 Task: Open Card Safety and Security Review in Board Market Entry Strategy and Analysis for Emerging Markets to Workspace Debt Financing and add a team member Softage.1@softage.net, a label Yellow, a checklist Machine Learning, an attachment from your google drive, a color Yellow and finally, add a card description 'Create and send out employee engagement survey on performance evaluation' and a comment 'Let us approach this task with a sense of curiosity and a willingness to learn from others who have done similar work.'. Add a start date 'Jan 09, 1900' with a due date 'Jan 16, 1900'
Action: Mouse moved to (105, 329)
Screenshot: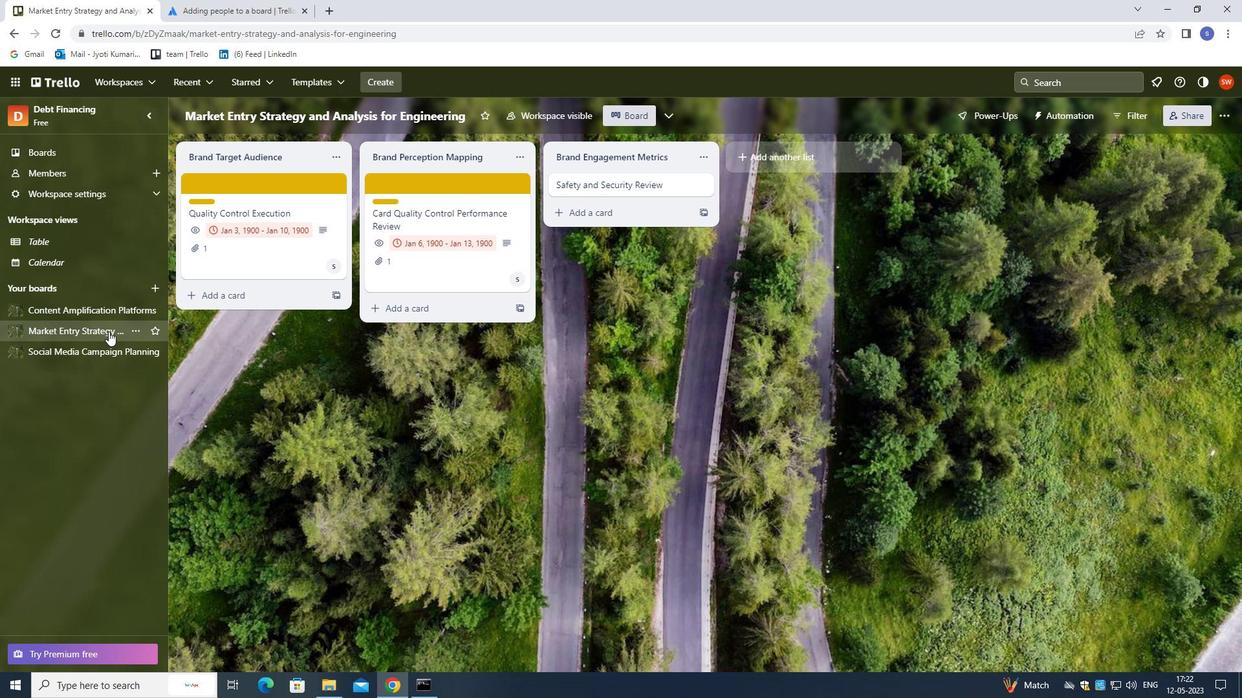 
Action: Mouse pressed left at (105, 329)
Screenshot: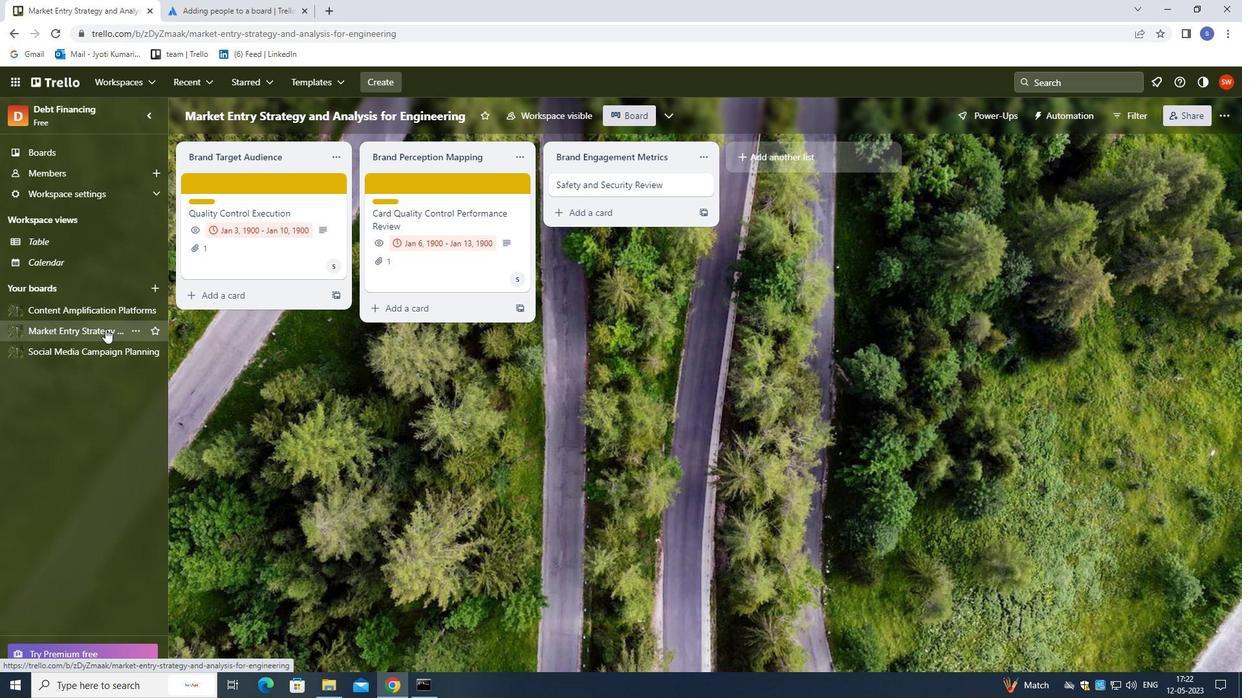 
Action: Mouse moved to (625, 181)
Screenshot: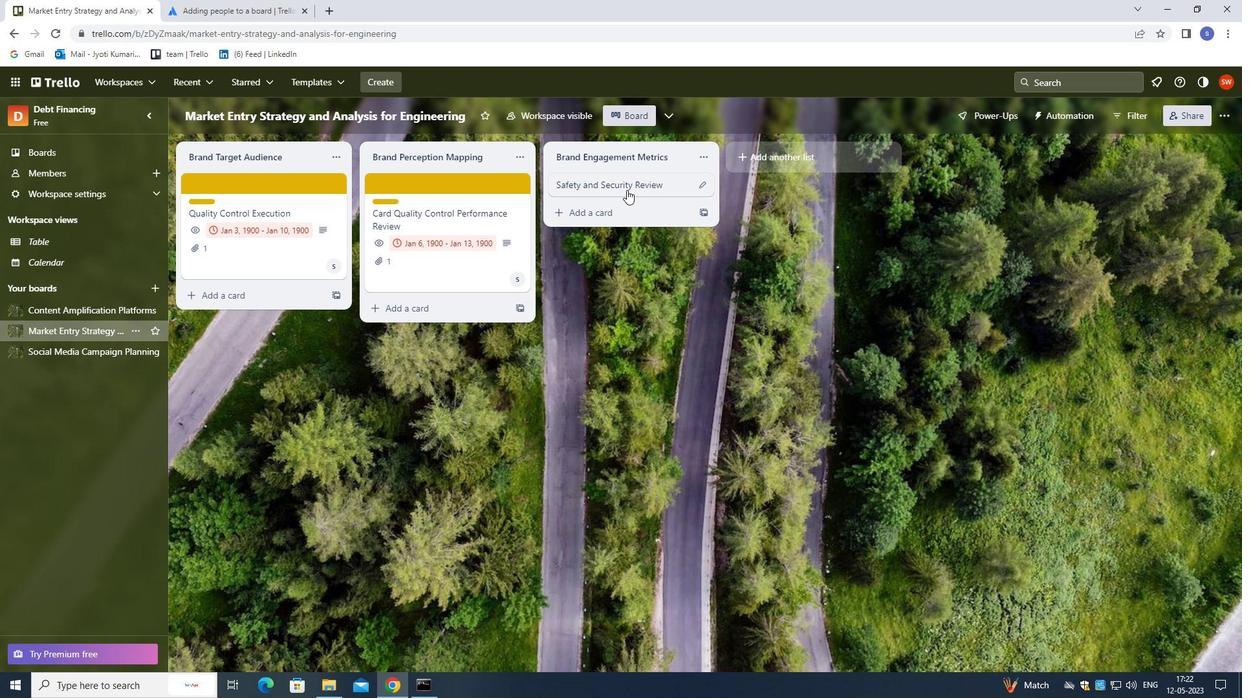 
Action: Mouse pressed left at (625, 181)
Screenshot: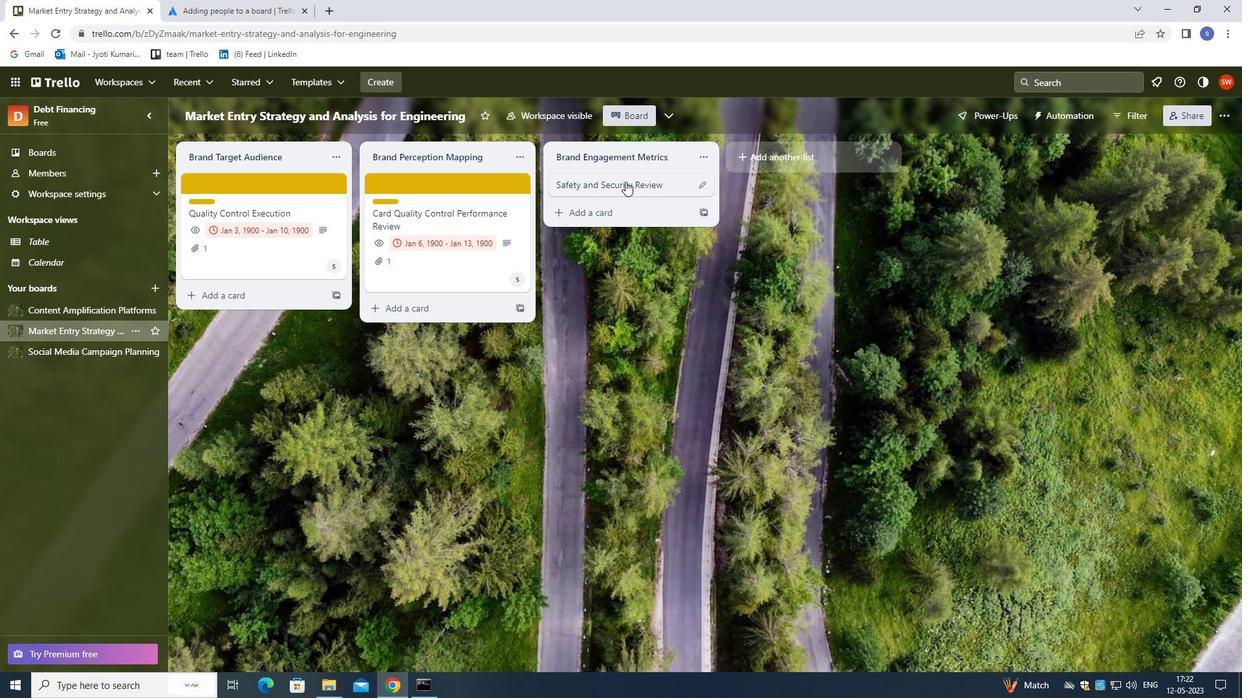 
Action: Mouse moved to (794, 228)
Screenshot: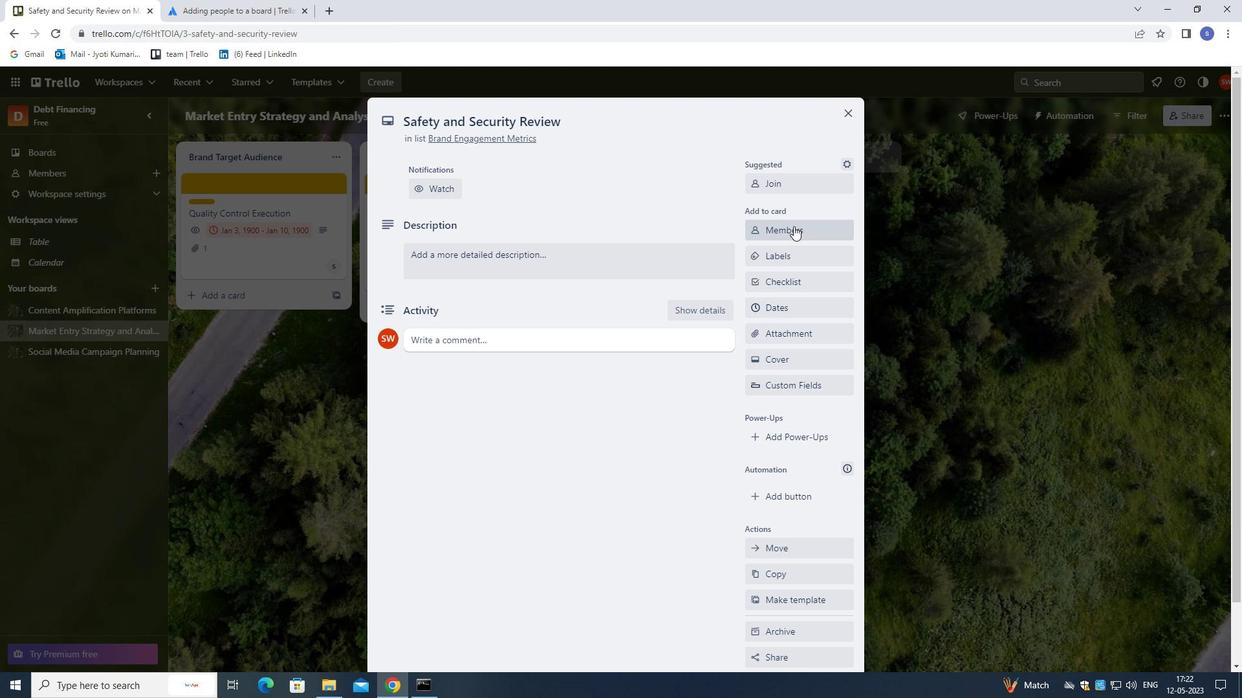 
Action: Mouse pressed left at (794, 228)
Screenshot: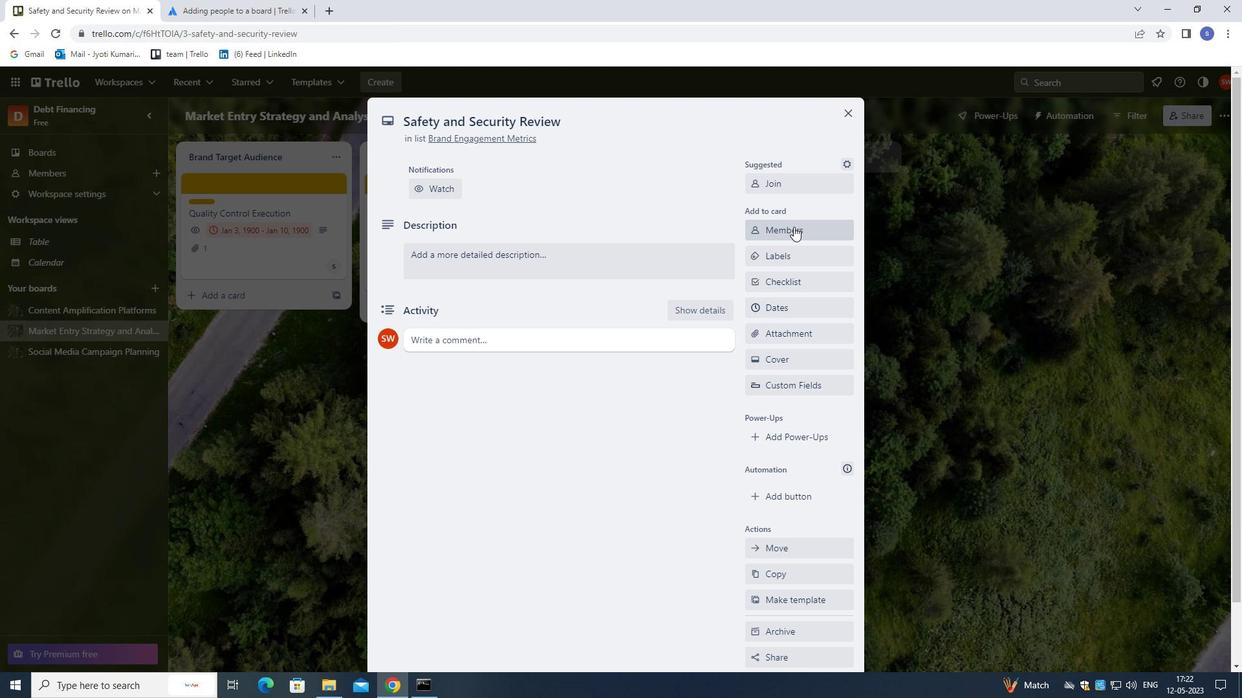 
Action: Mouse moved to (793, 296)
Screenshot: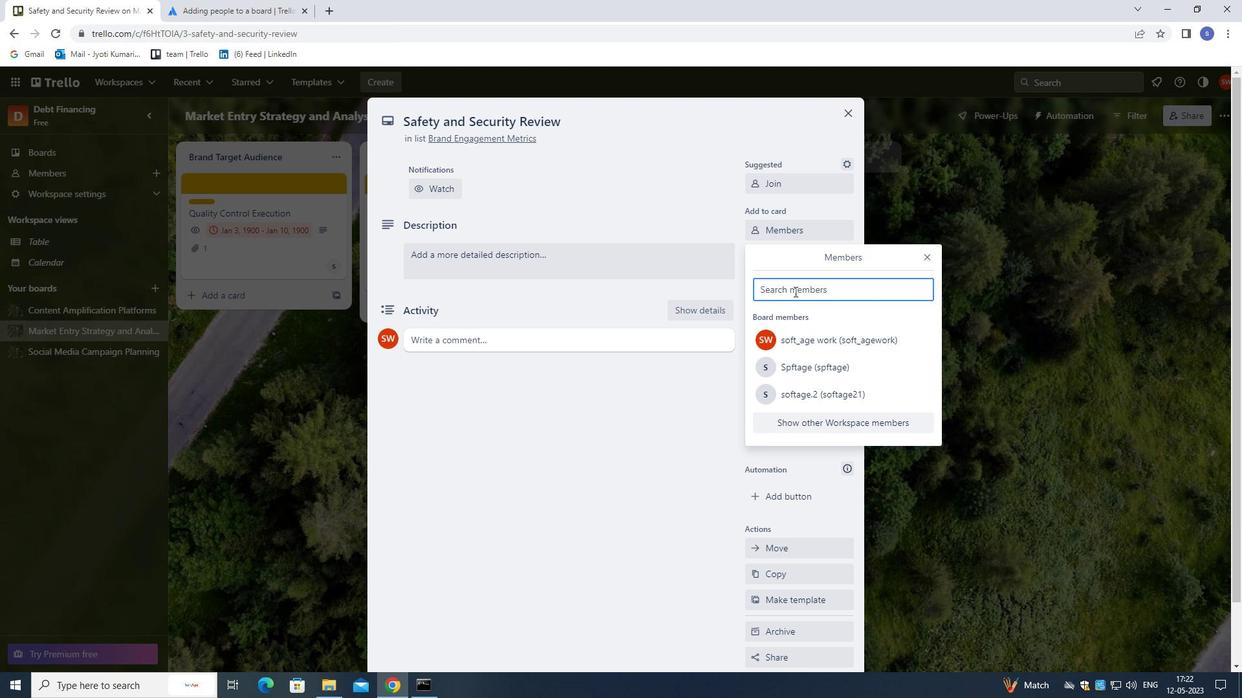 
Action: Key pressed softage.1<Key.shift>@SOFTAGE,<Key.backspace>.NET
Screenshot: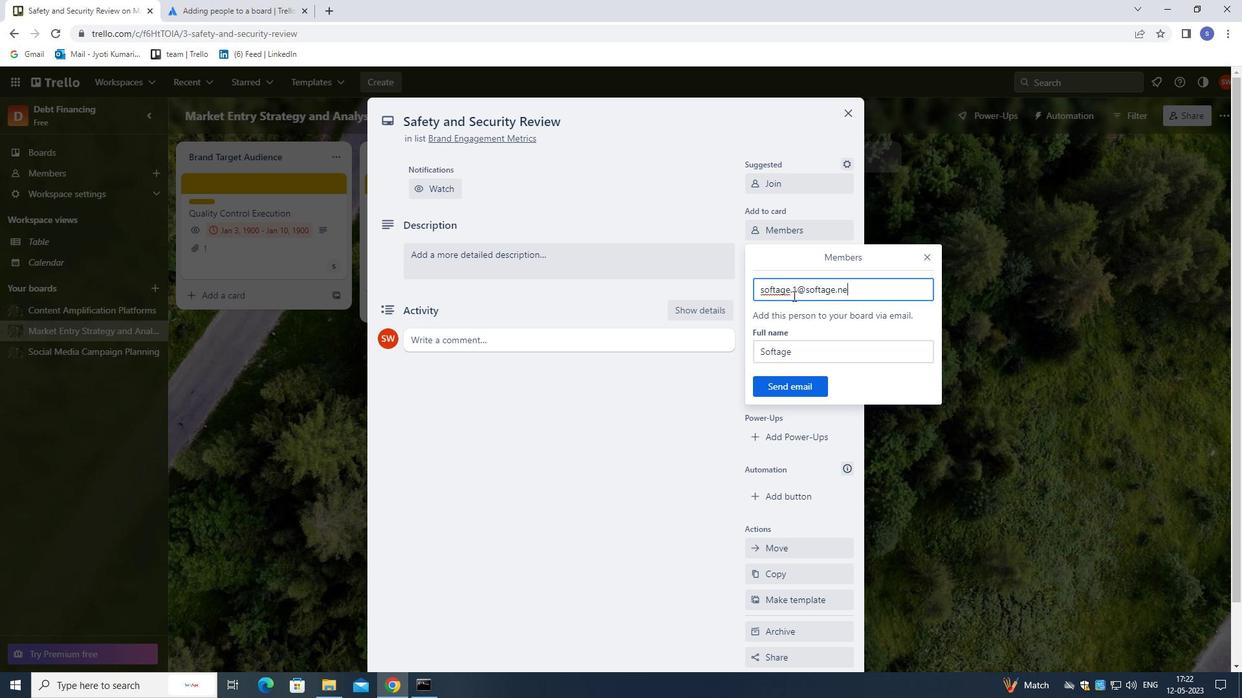 
Action: Mouse moved to (801, 384)
Screenshot: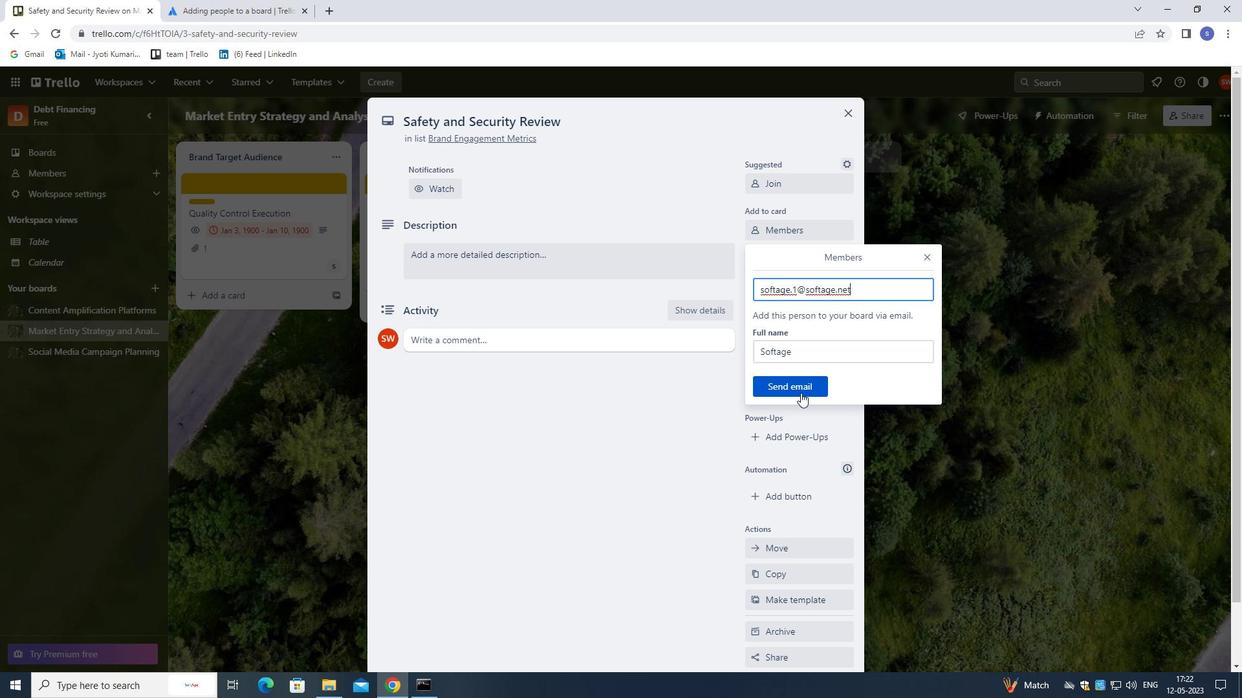 
Action: Mouse pressed left at (801, 384)
Screenshot: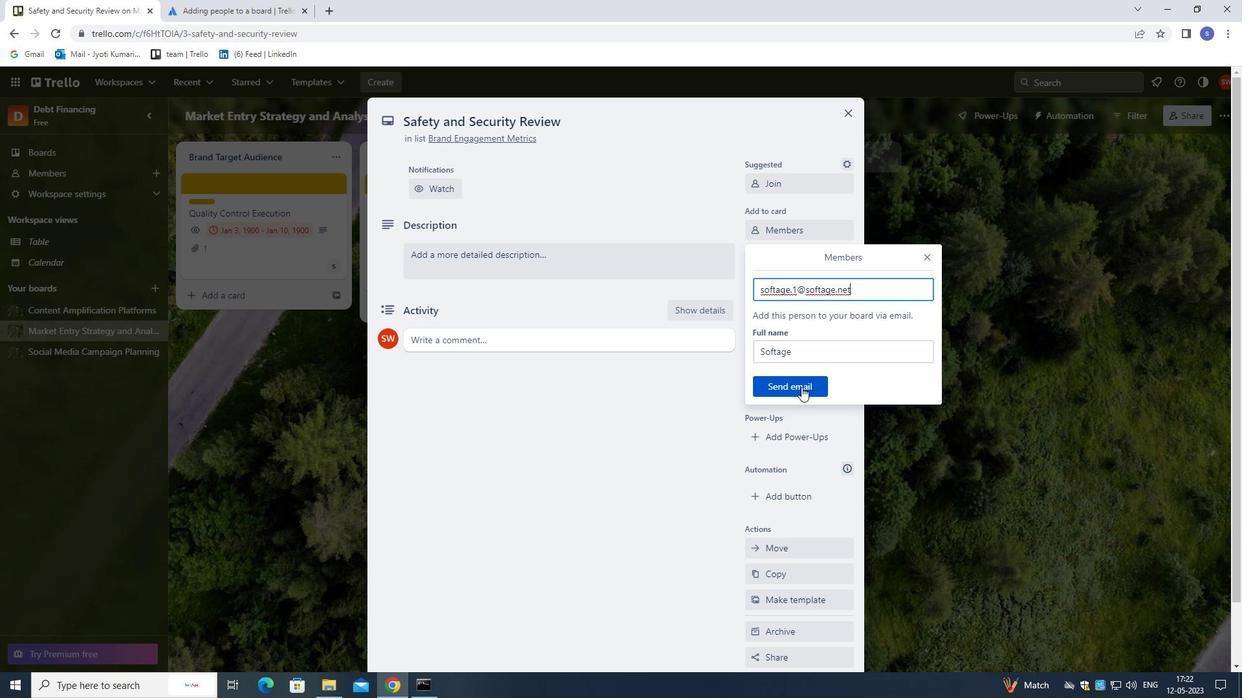 
Action: Mouse moved to (788, 260)
Screenshot: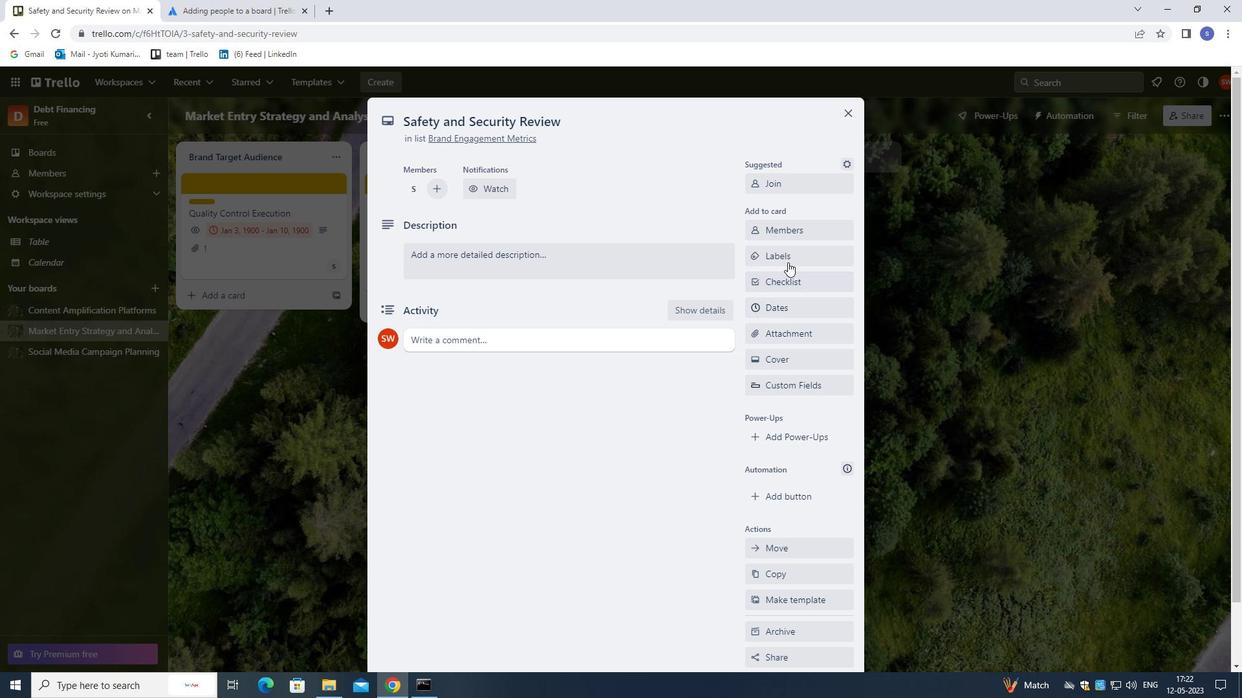 
Action: Mouse pressed left at (788, 260)
Screenshot: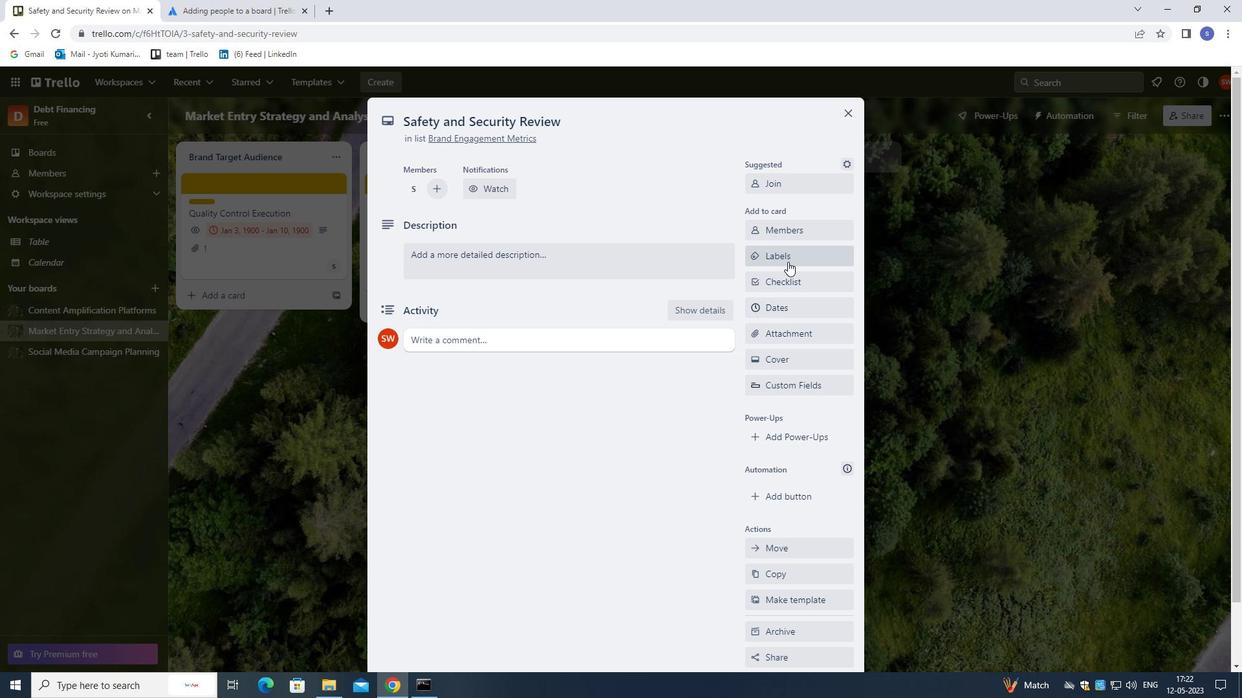
Action: Key pressed Y
Screenshot: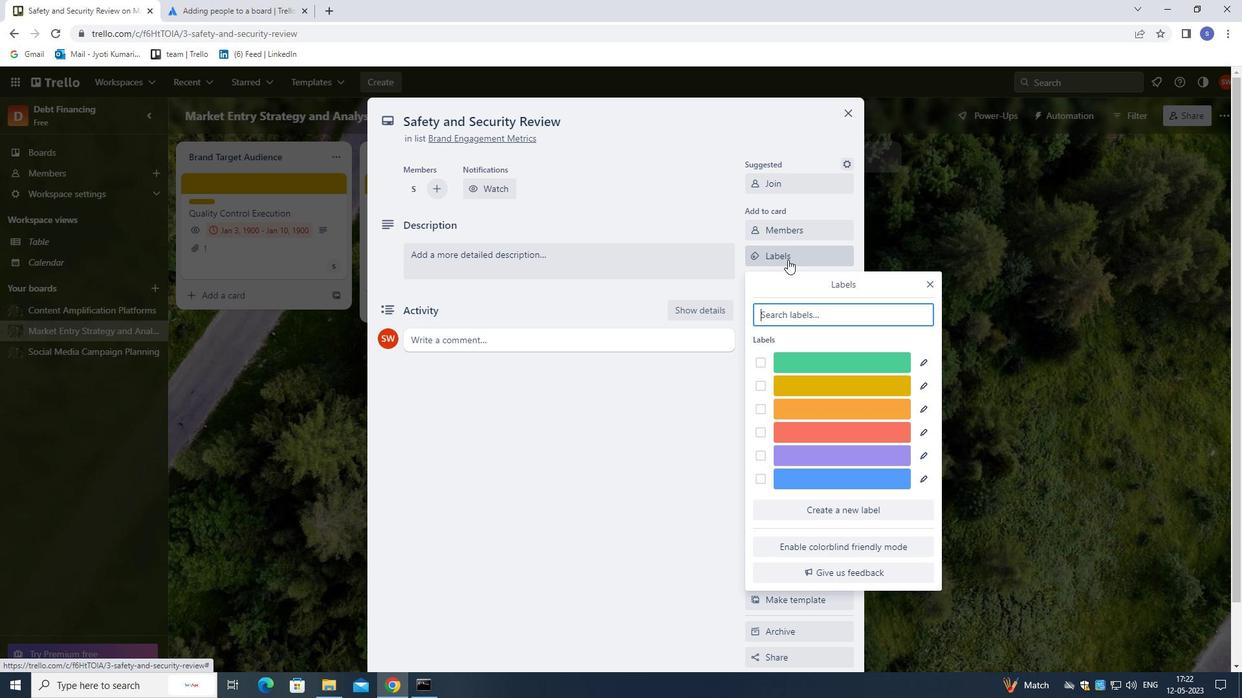 
Action: Mouse moved to (812, 365)
Screenshot: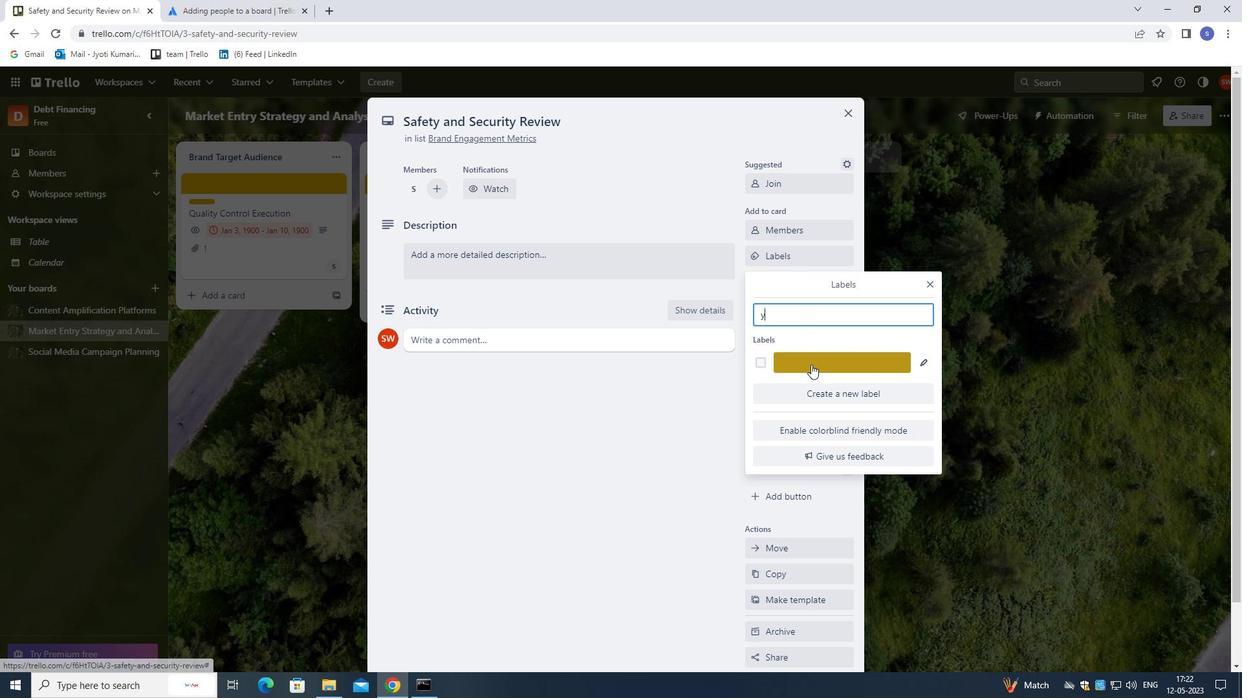 
Action: Mouse pressed left at (812, 365)
Screenshot: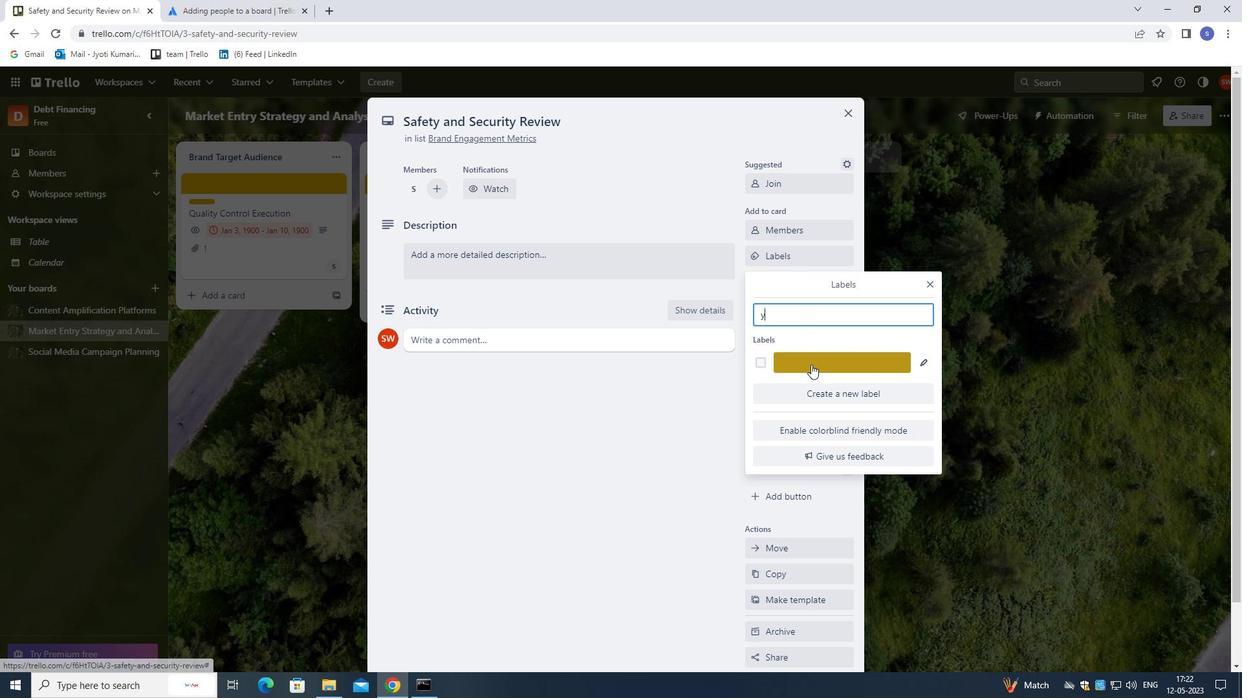 
Action: Mouse moved to (931, 287)
Screenshot: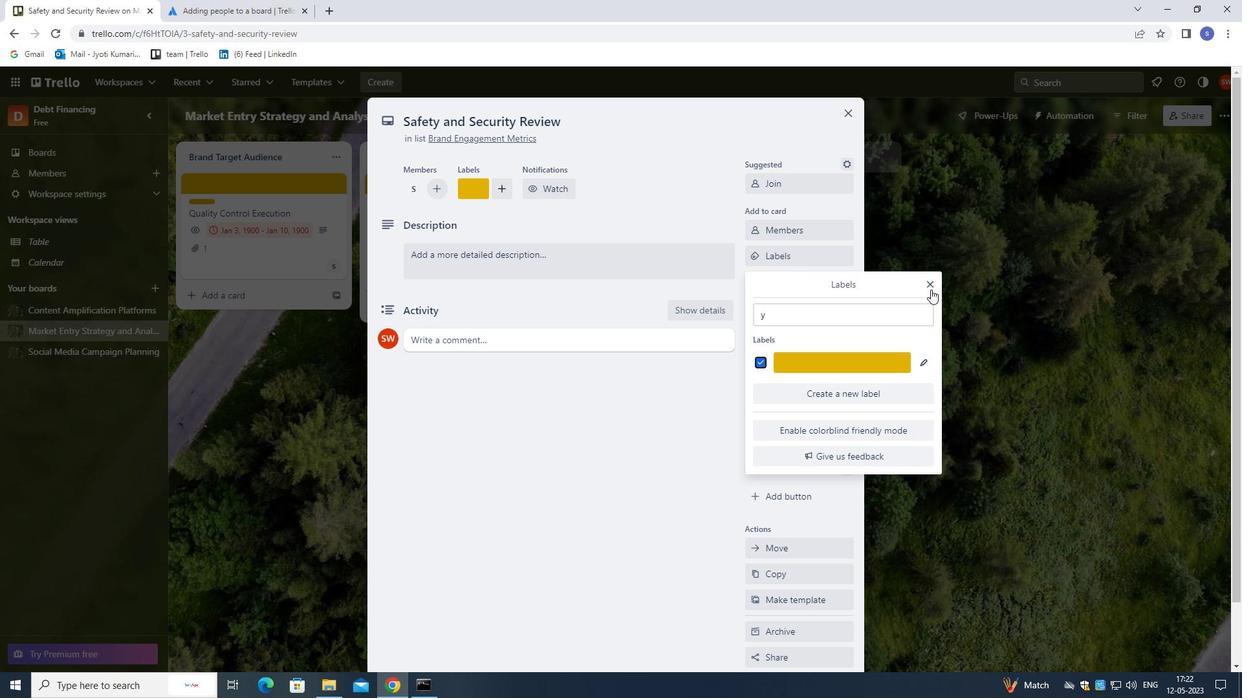 
Action: Mouse pressed left at (931, 287)
Screenshot: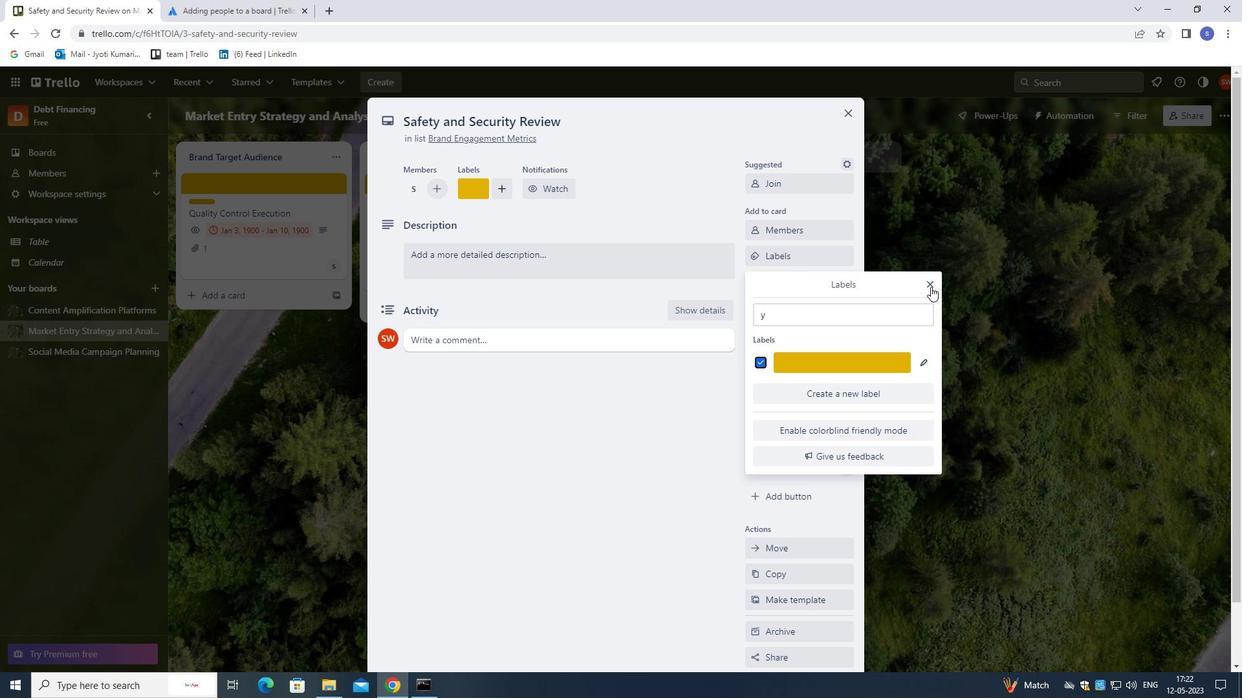 
Action: Mouse moved to (820, 287)
Screenshot: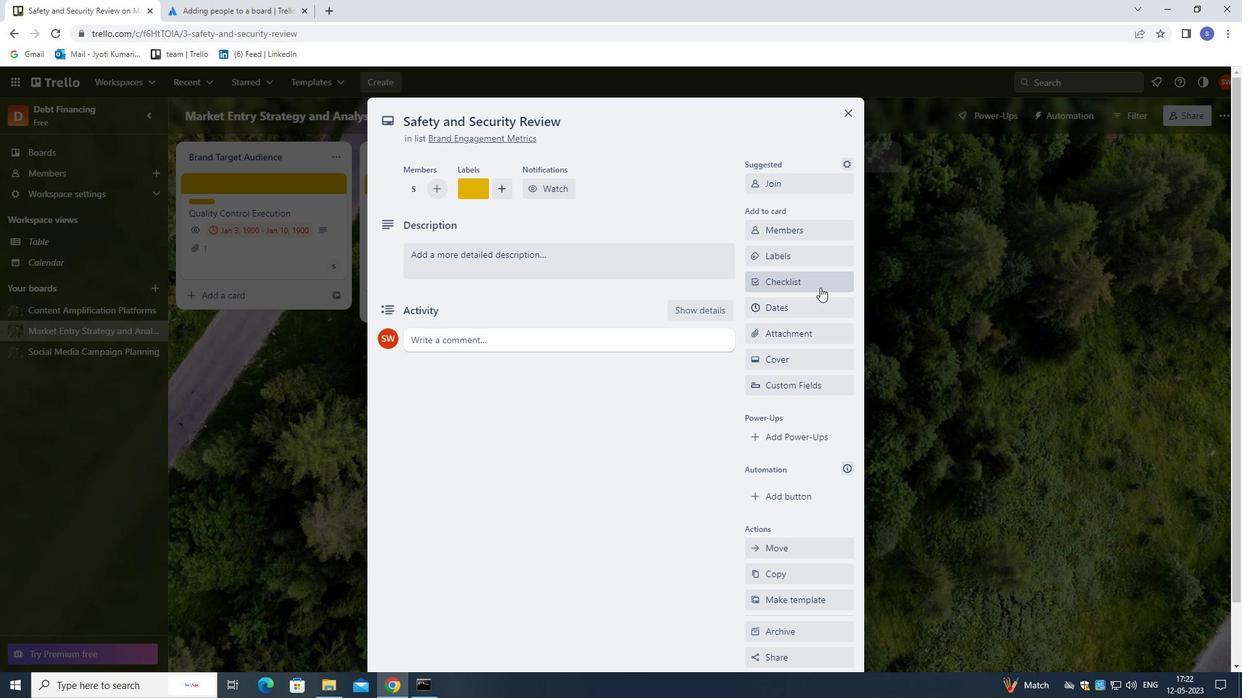 
Action: Mouse pressed left at (820, 287)
Screenshot: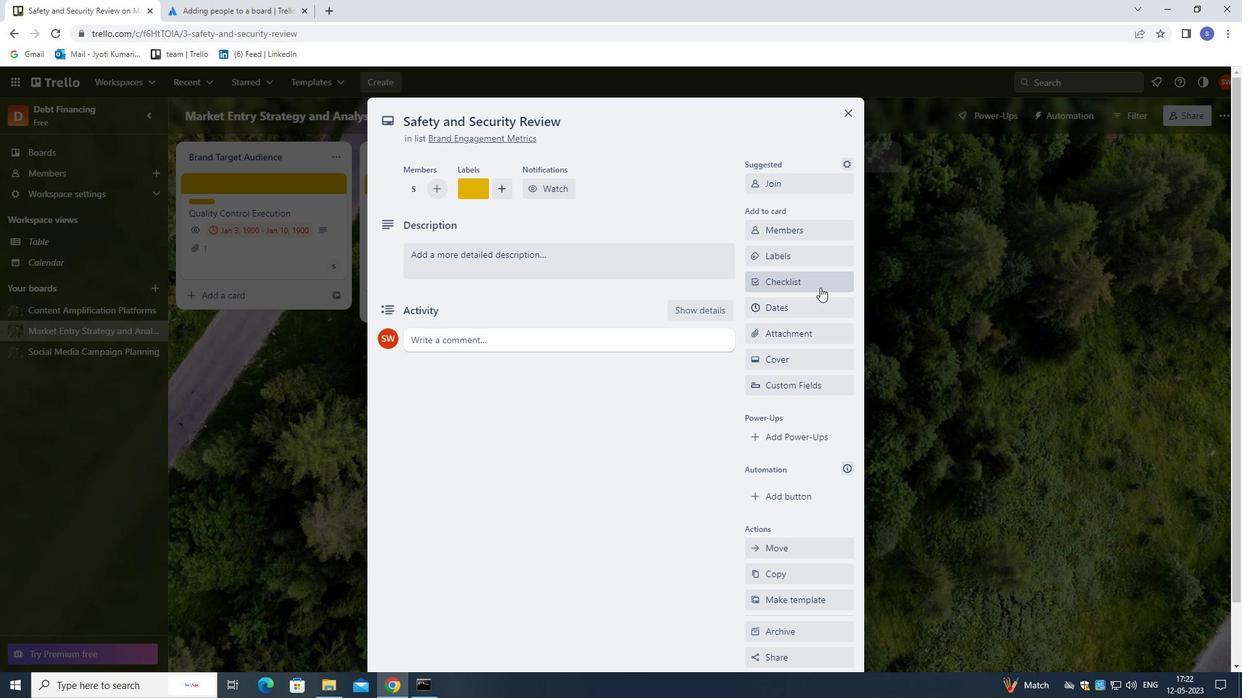 
Action: Mouse moved to (818, 286)
Screenshot: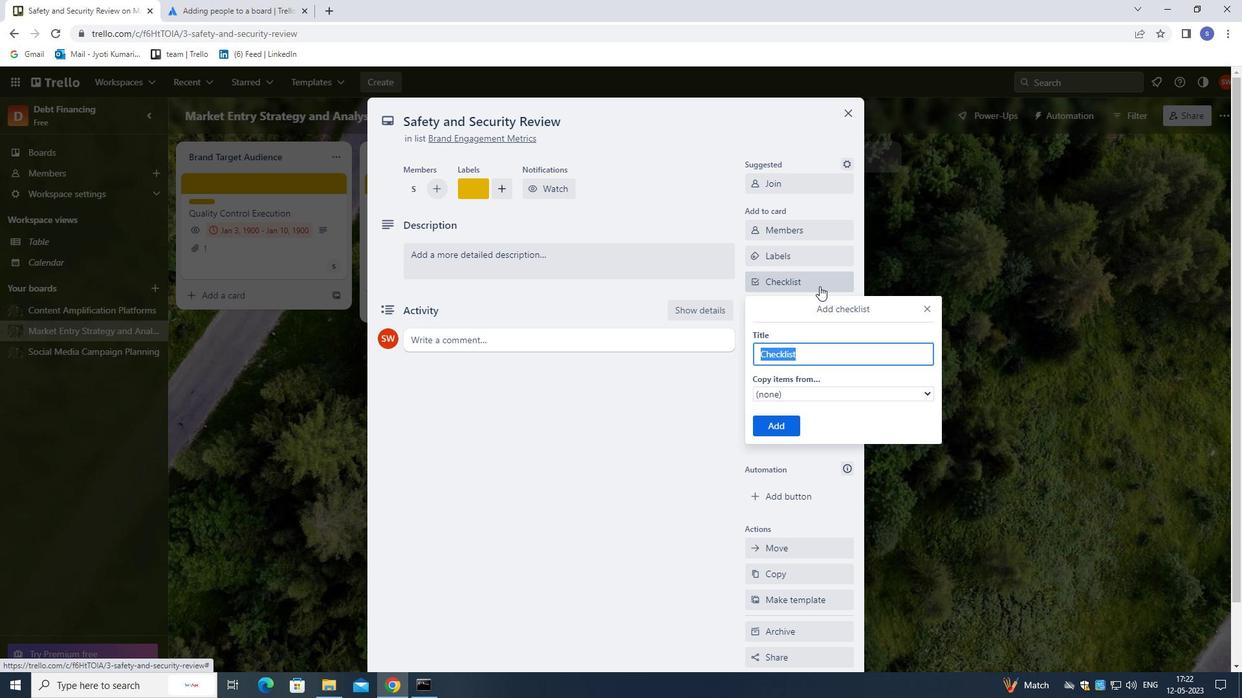 
Action: Key pressed M
Screenshot: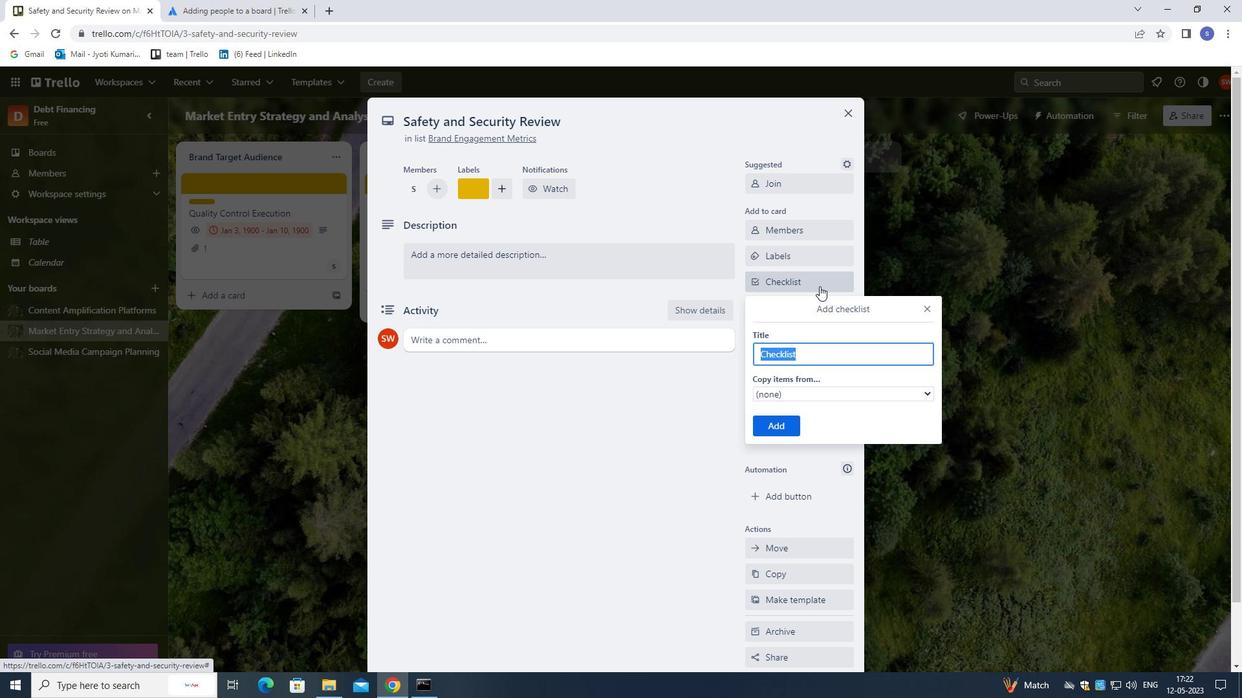 
Action: Mouse moved to (833, 387)
Screenshot: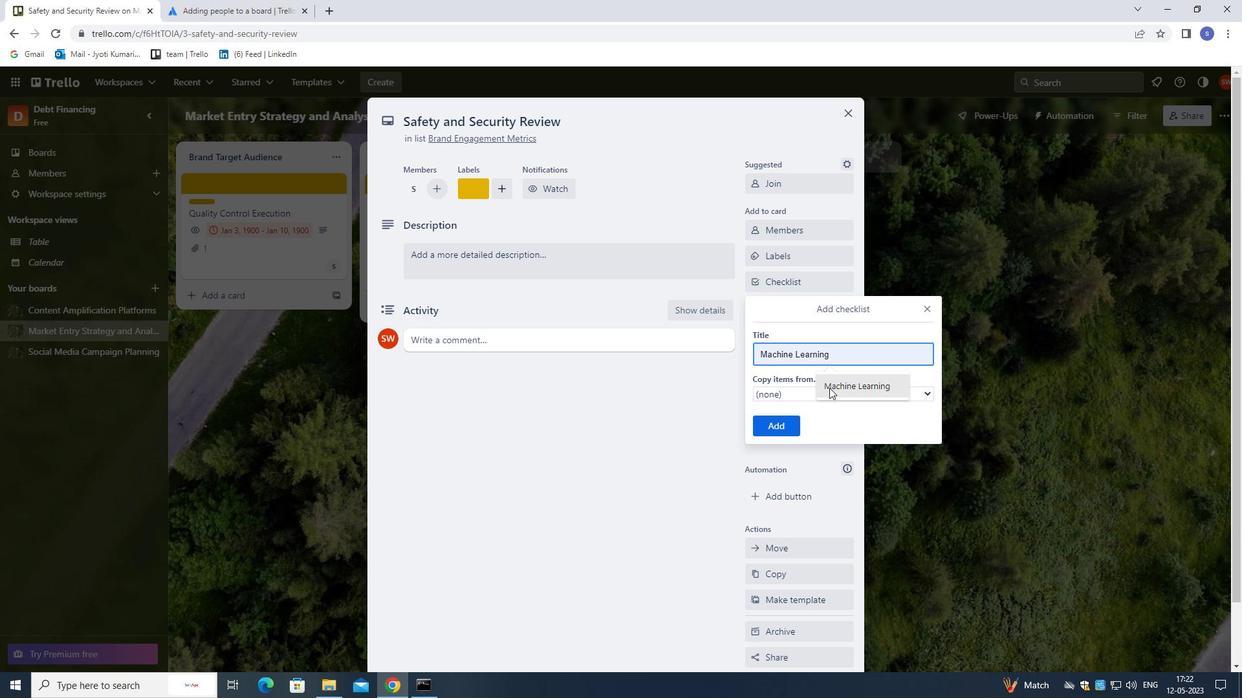 
Action: Mouse pressed left at (833, 387)
Screenshot: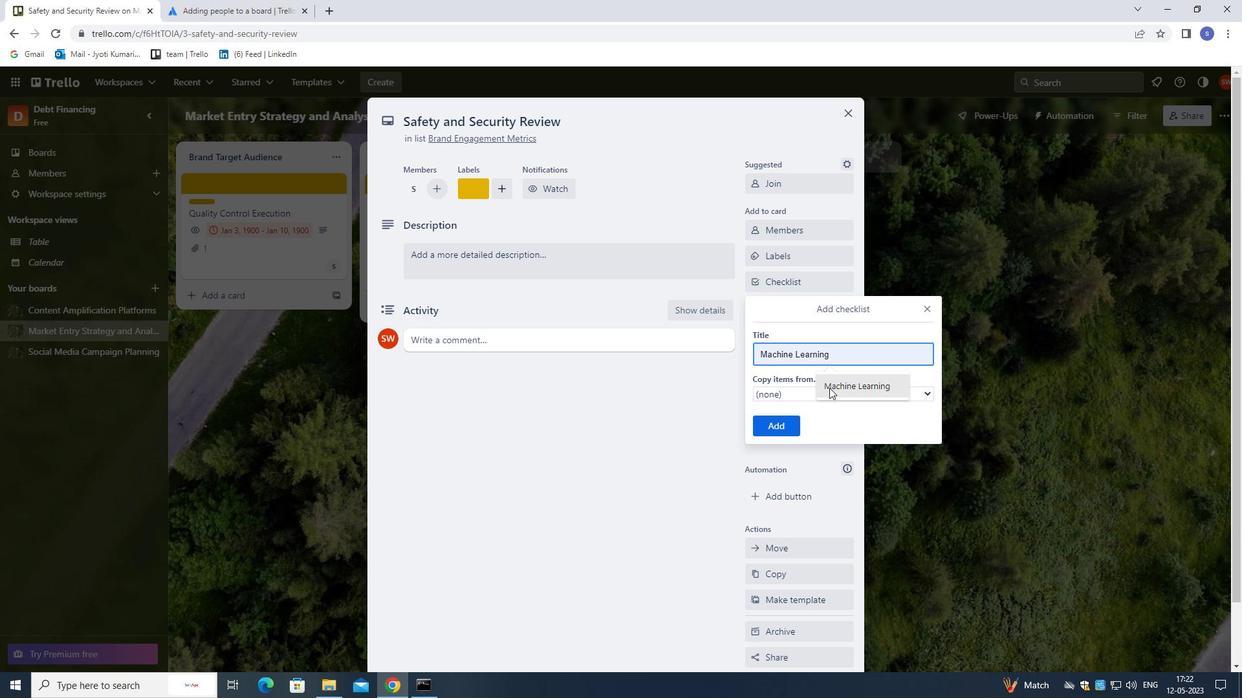 
Action: Mouse moved to (772, 429)
Screenshot: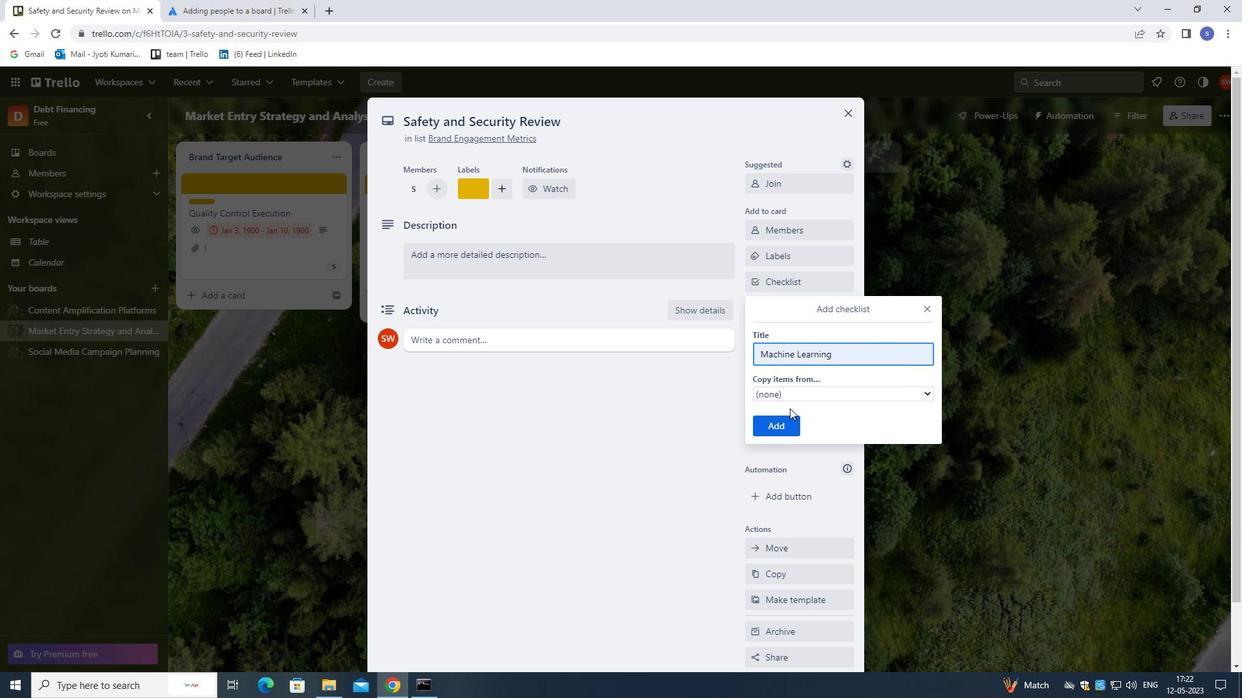 
Action: Mouse pressed left at (772, 429)
Screenshot: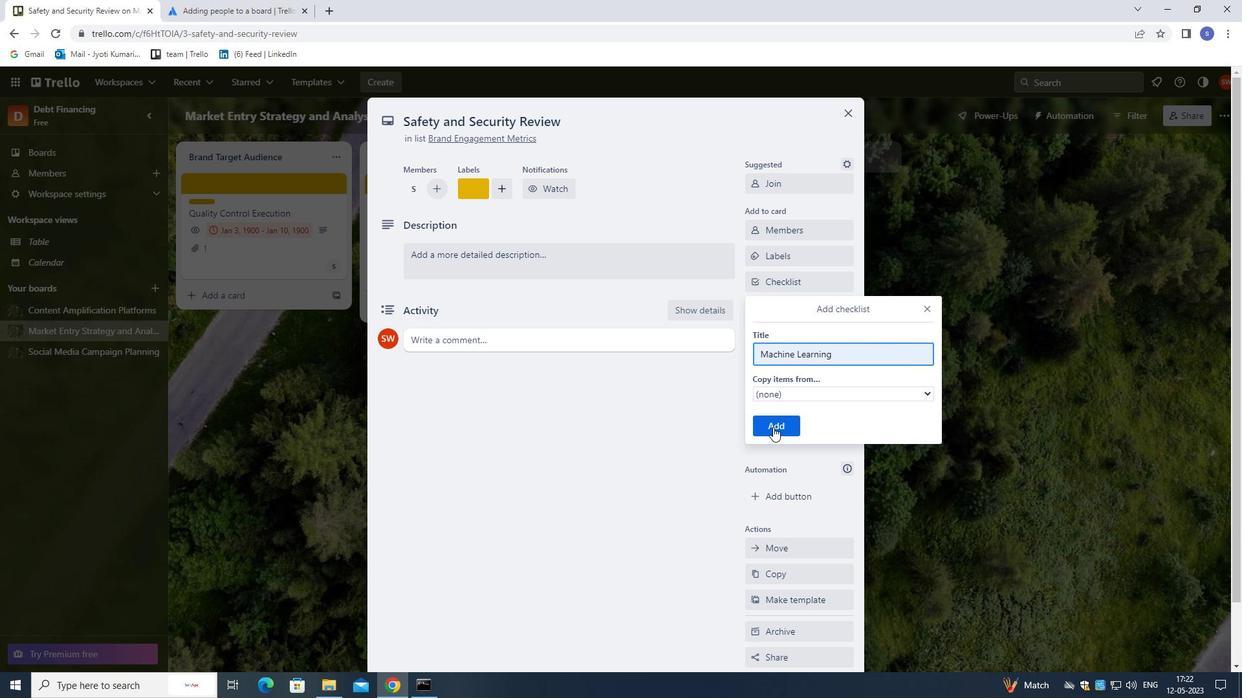 
Action: Mouse moved to (803, 327)
Screenshot: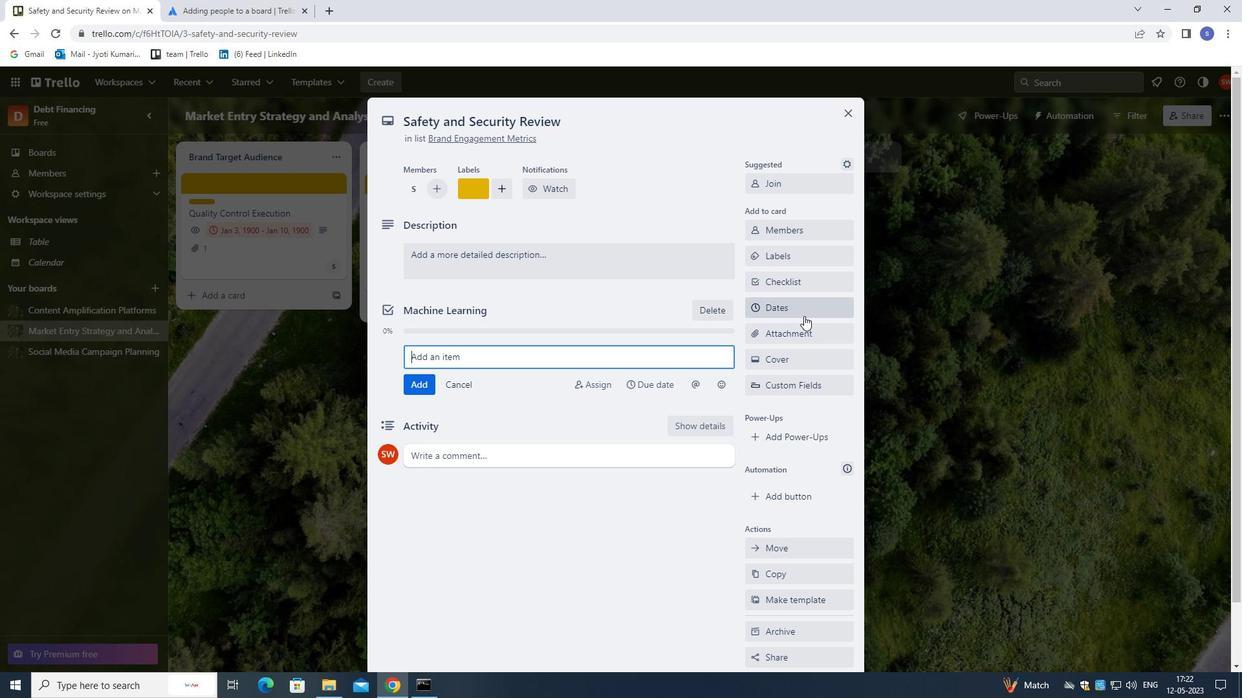 
Action: Mouse pressed left at (803, 327)
Screenshot: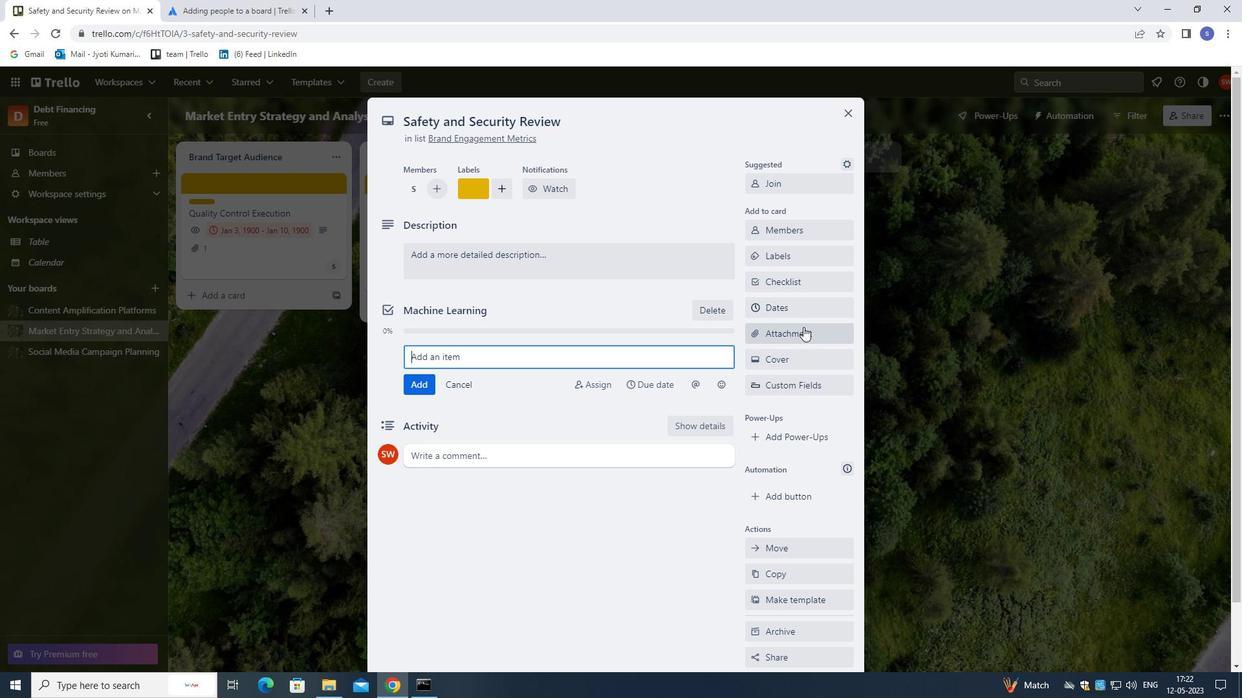 
Action: Mouse moved to (798, 427)
Screenshot: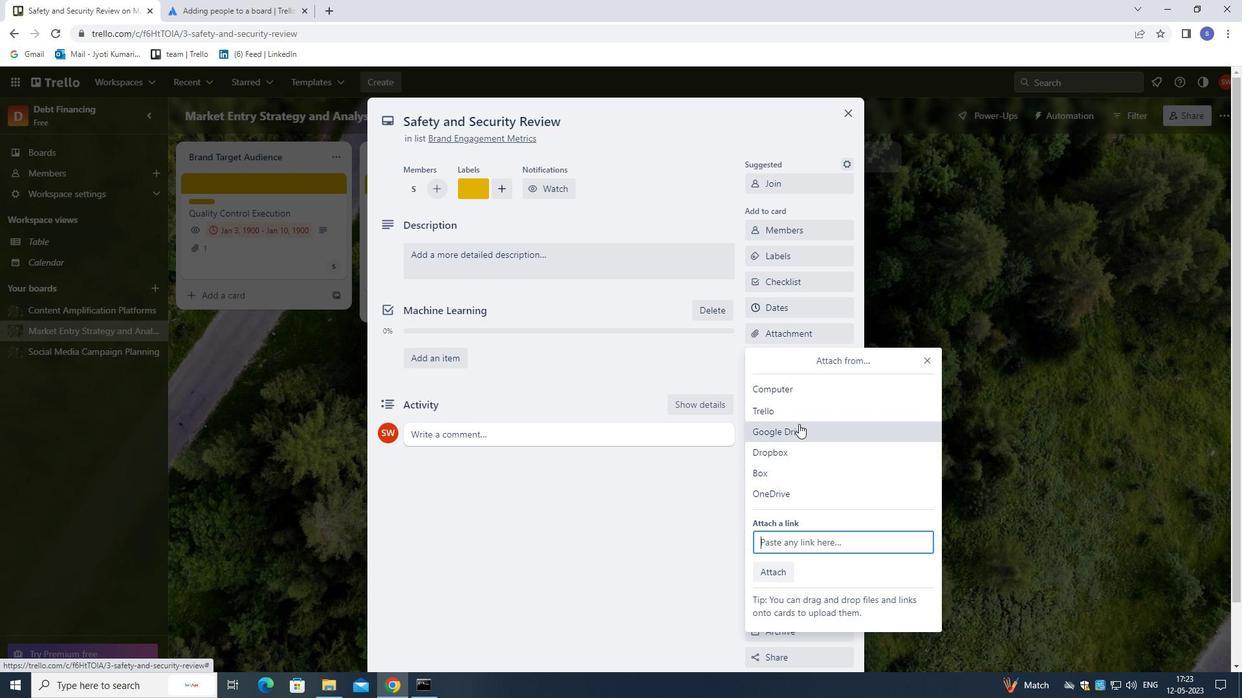 
Action: Mouse pressed left at (798, 427)
Screenshot: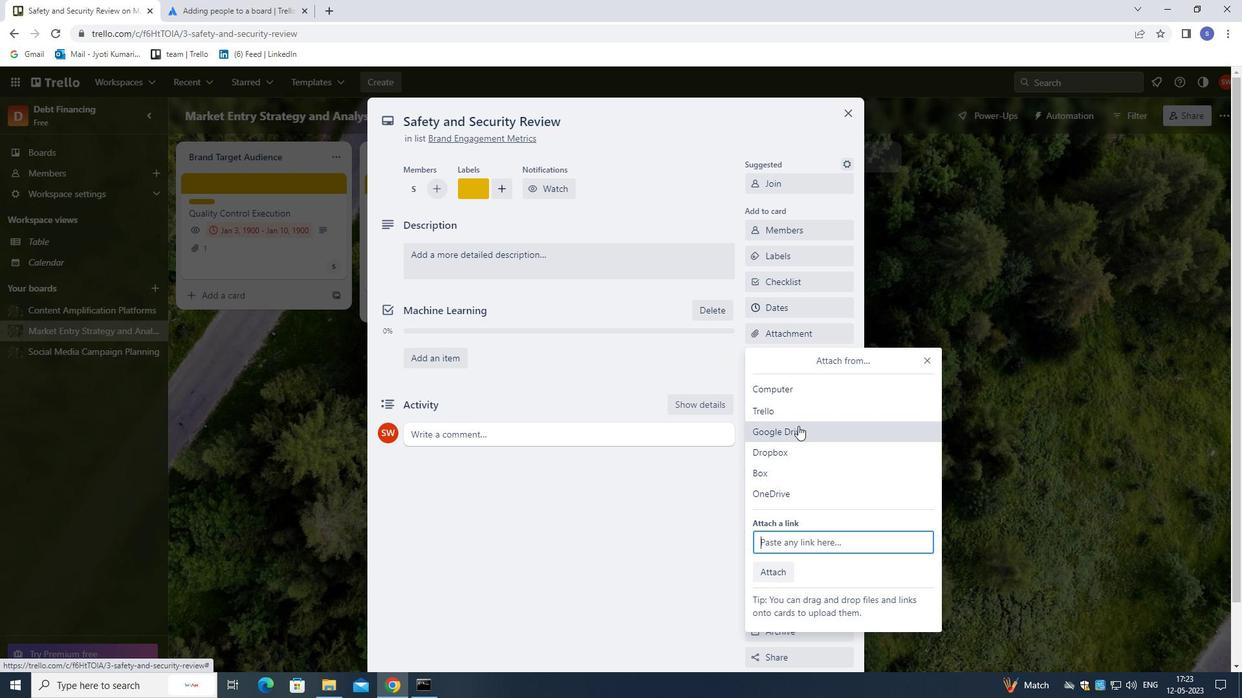 
Action: Mouse moved to (425, 310)
Screenshot: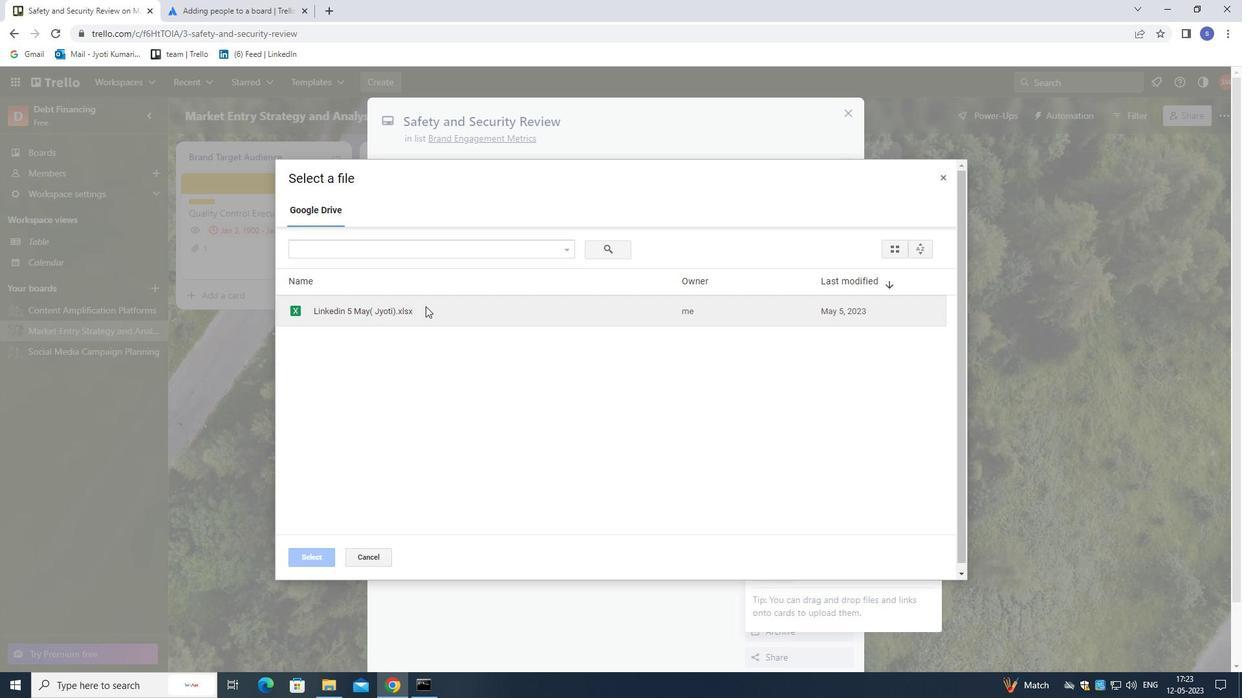 
Action: Mouse pressed left at (425, 310)
Screenshot: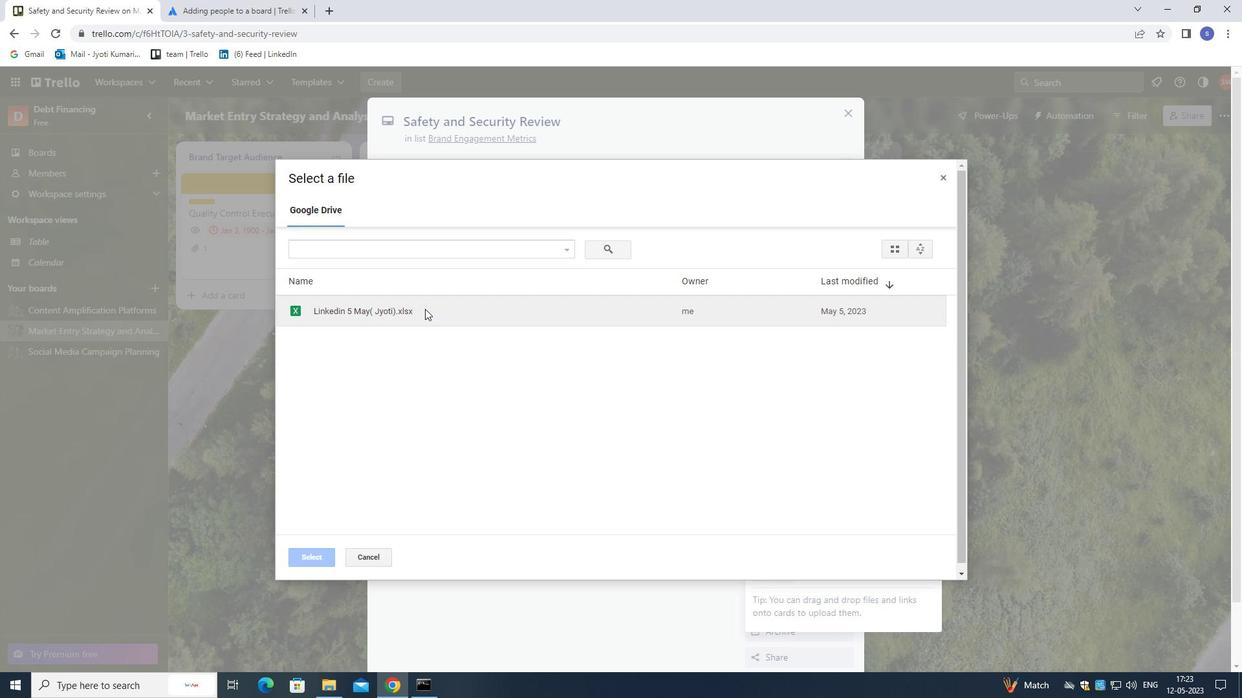 
Action: Mouse moved to (302, 560)
Screenshot: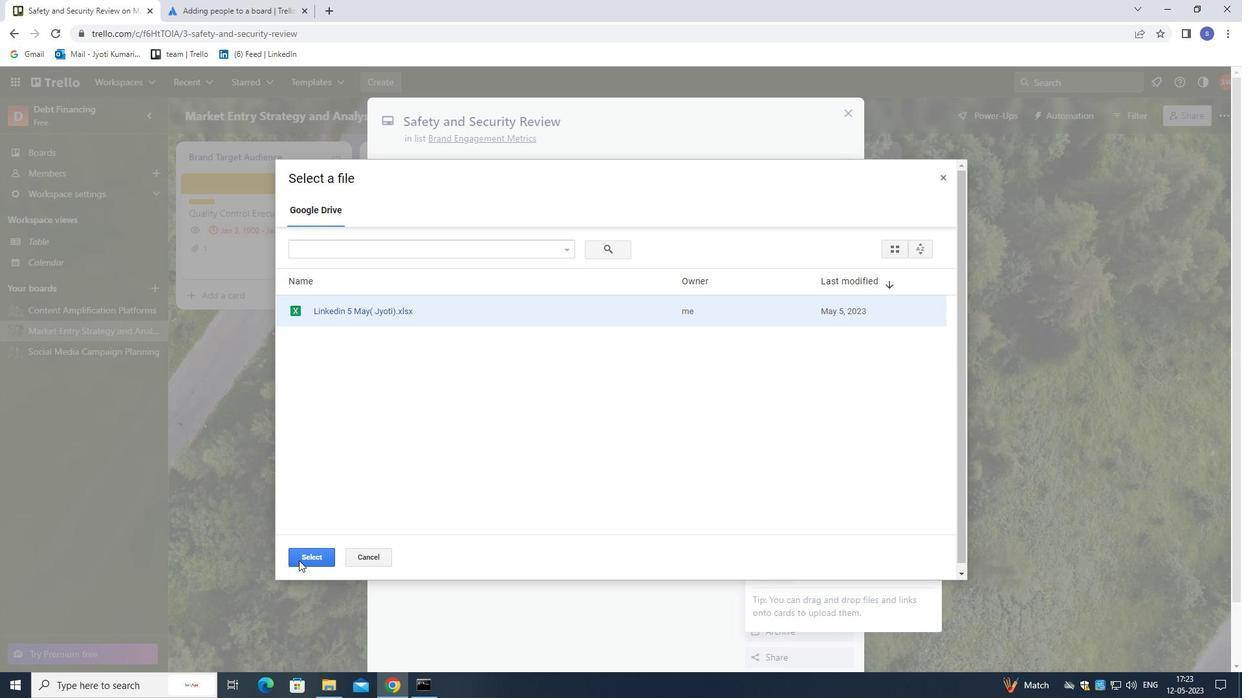 
Action: Mouse pressed left at (302, 560)
Screenshot: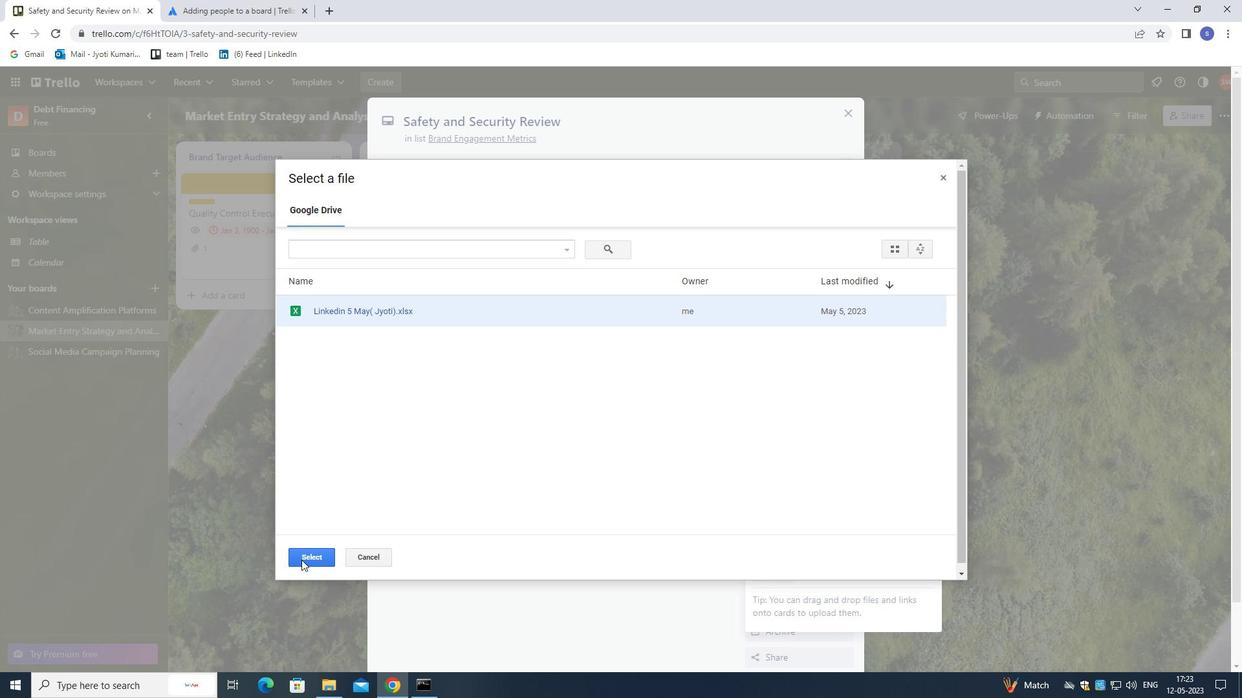 
Action: Mouse moved to (773, 360)
Screenshot: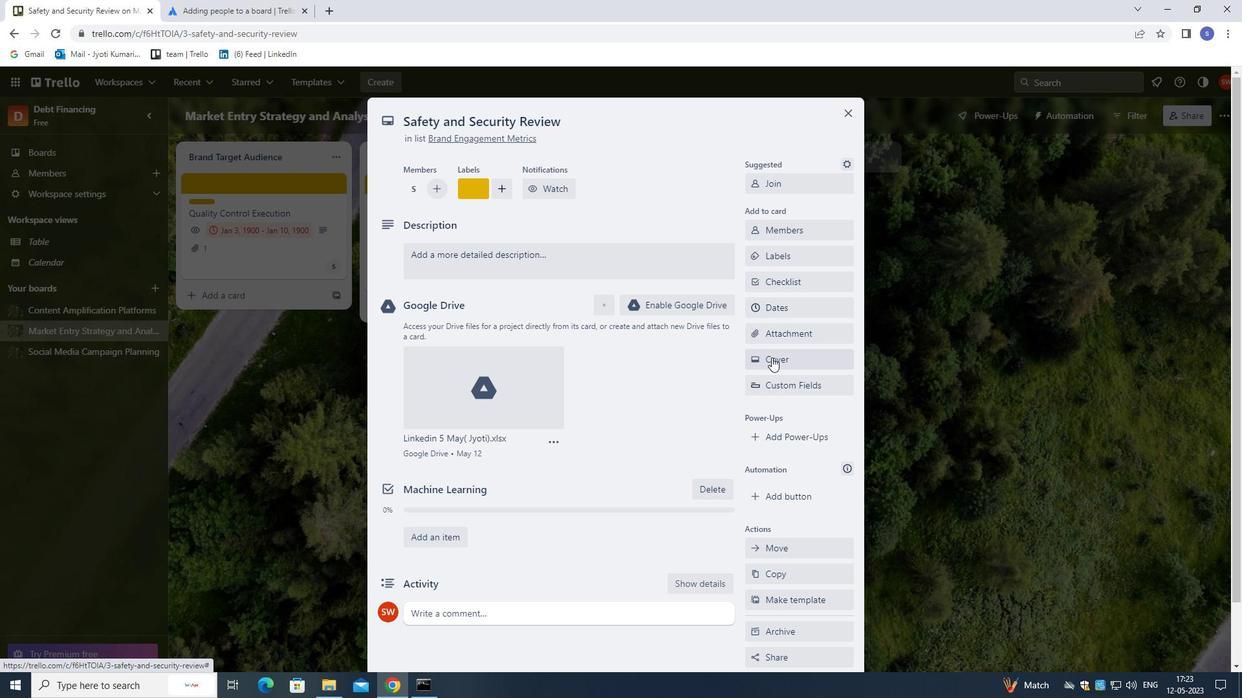 
Action: Mouse pressed left at (773, 360)
Screenshot: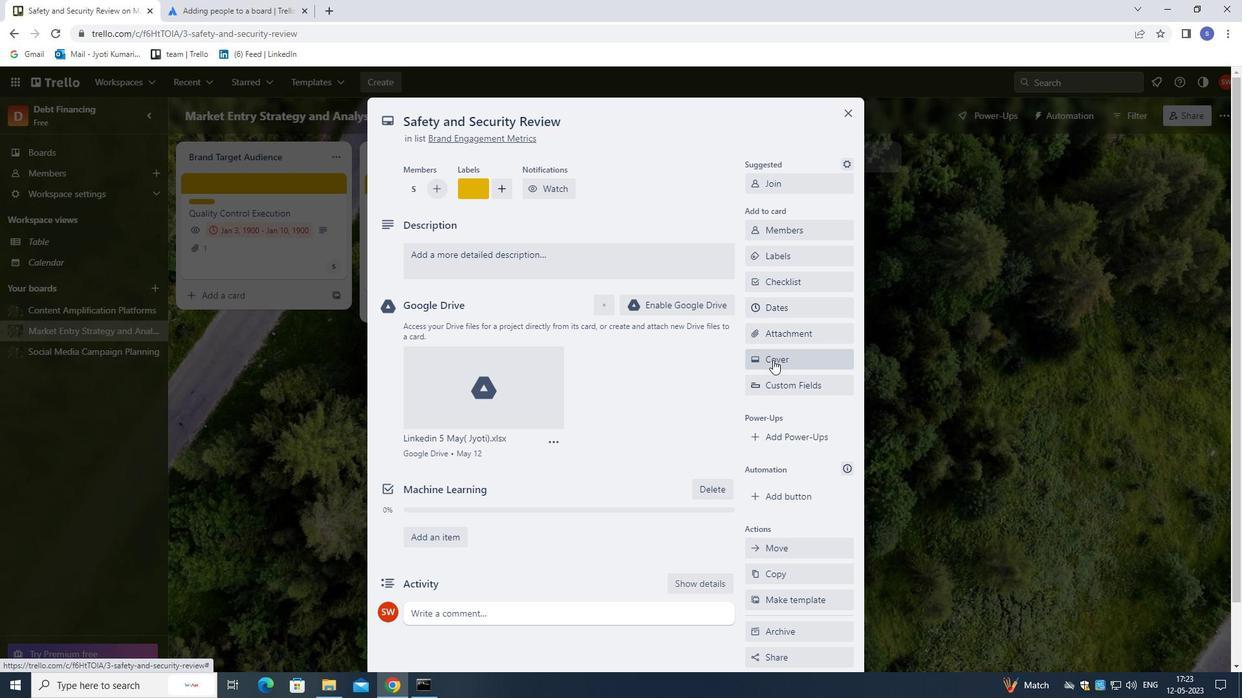 
Action: Mouse moved to (810, 410)
Screenshot: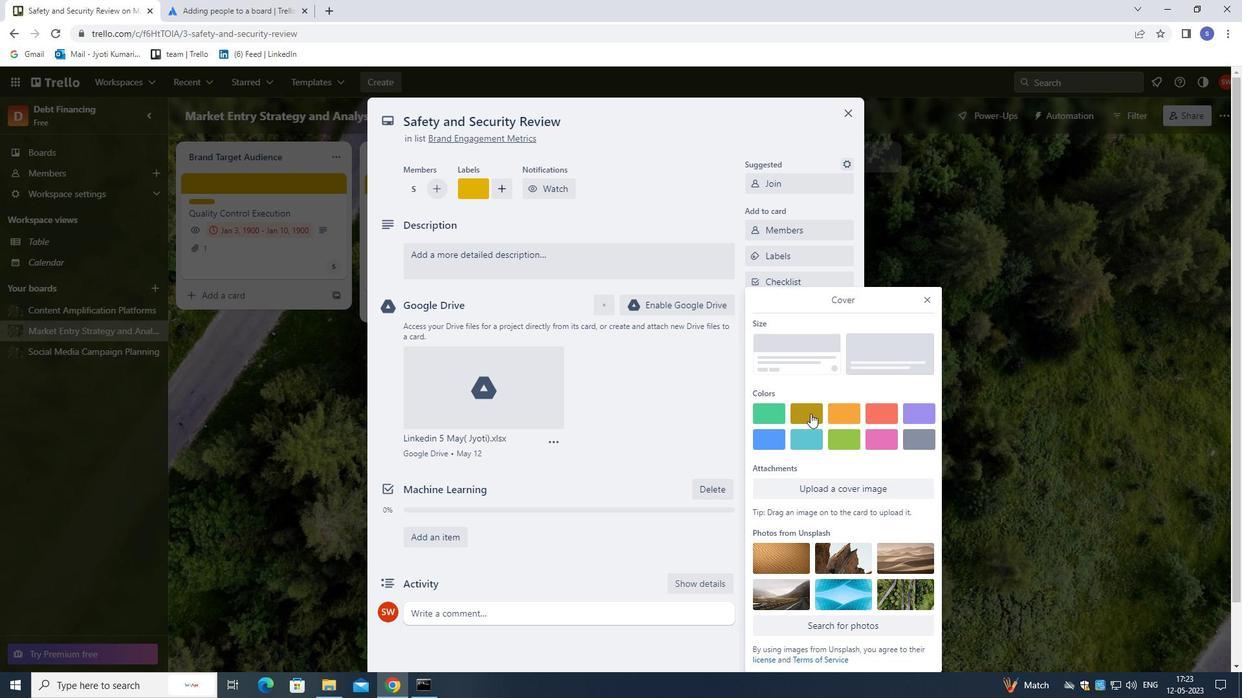 
Action: Mouse pressed left at (810, 410)
Screenshot: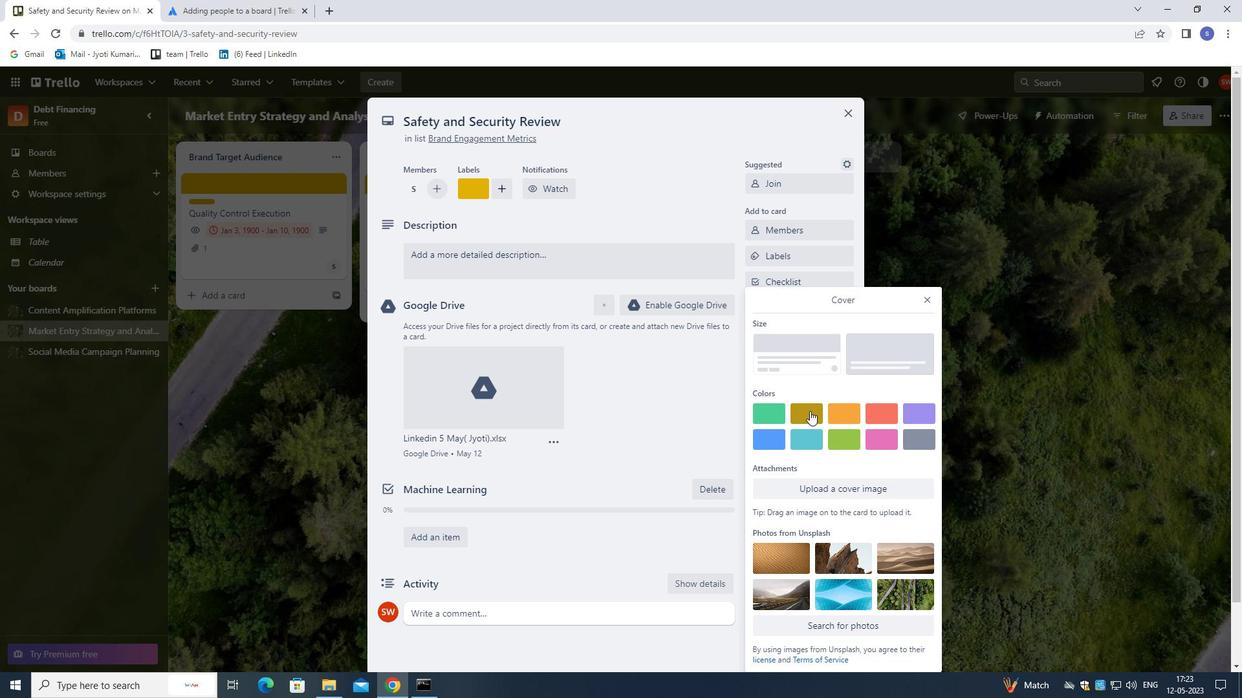 
Action: Mouse moved to (926, 271)
Screenshot: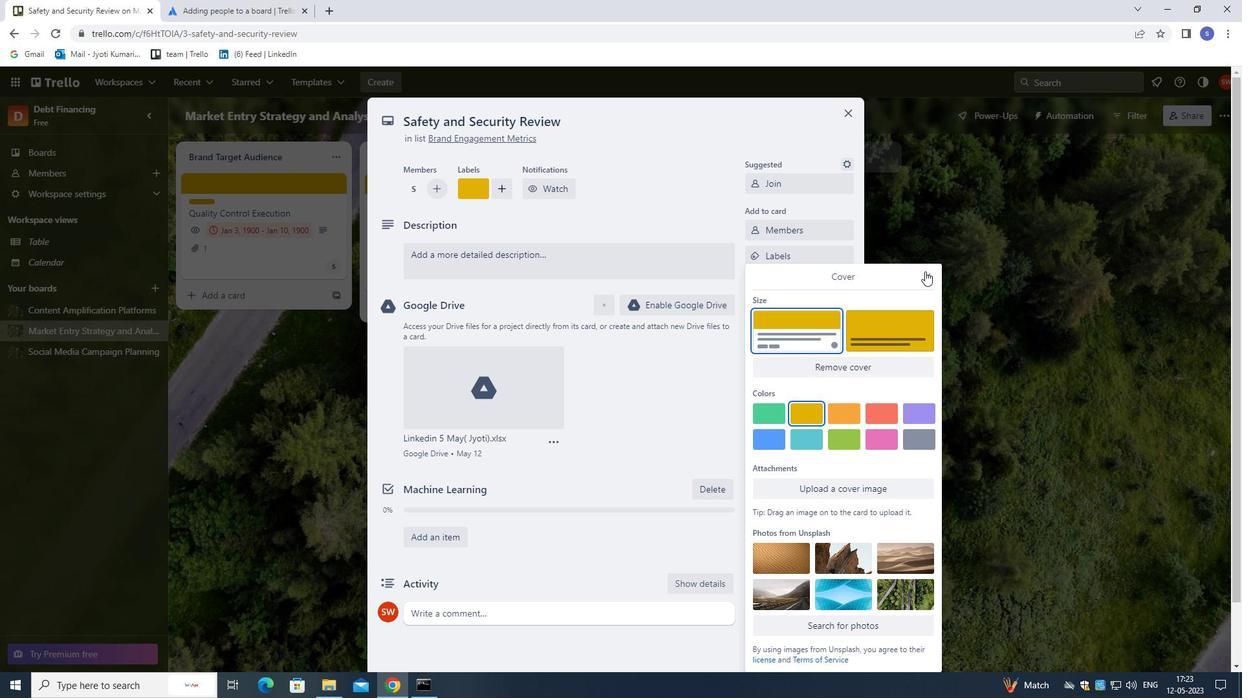 
Action: Mouse pressed left at (926, 271)
Screenshot: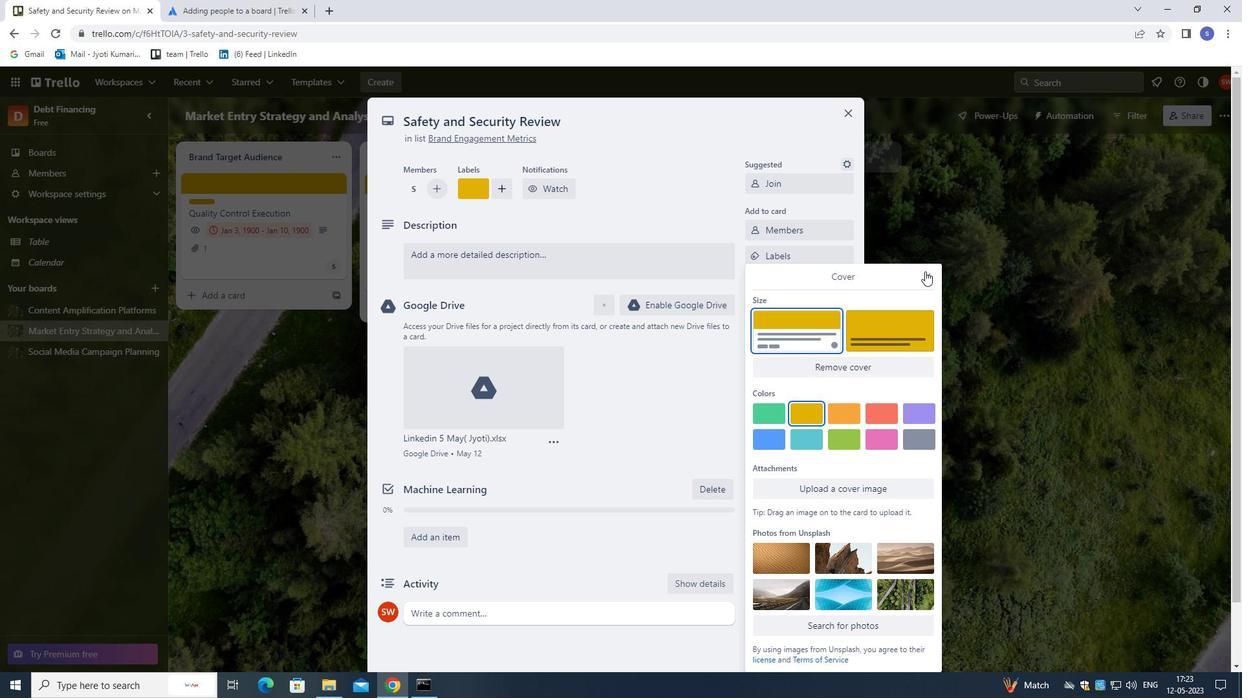 
Action: Mouse moved to (658, 329)
Screenshot: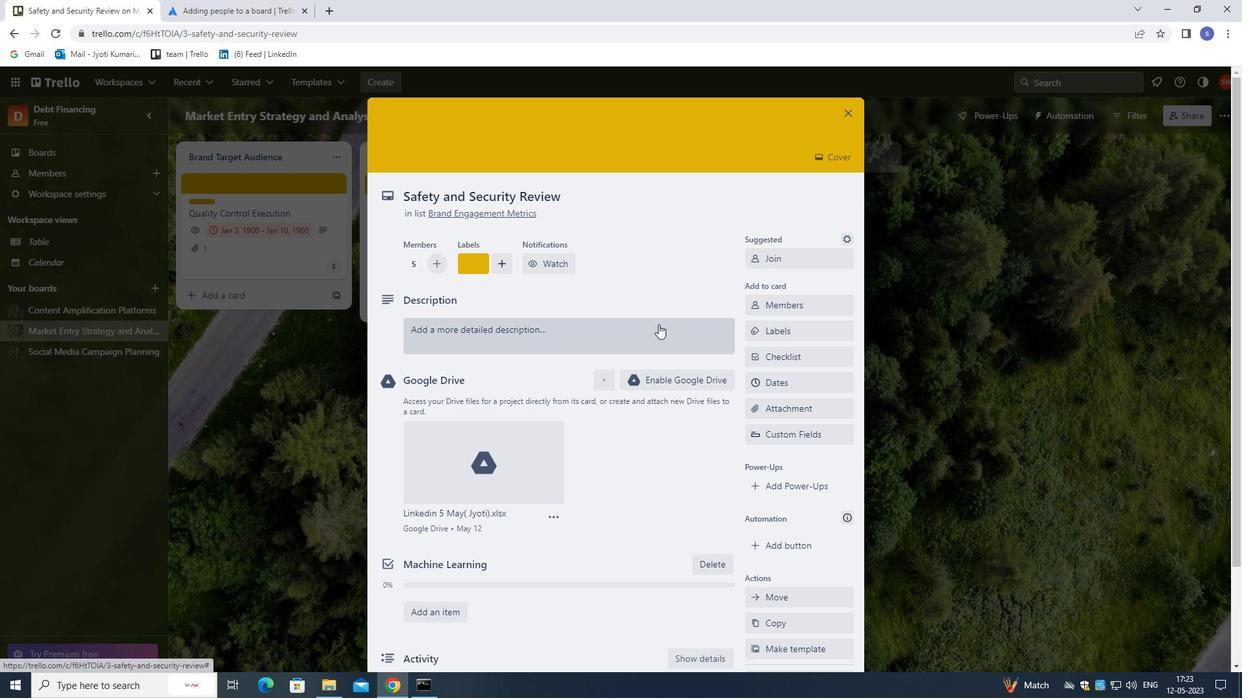 
Action: Mouse pressed left at (658, 329)
Screenshot: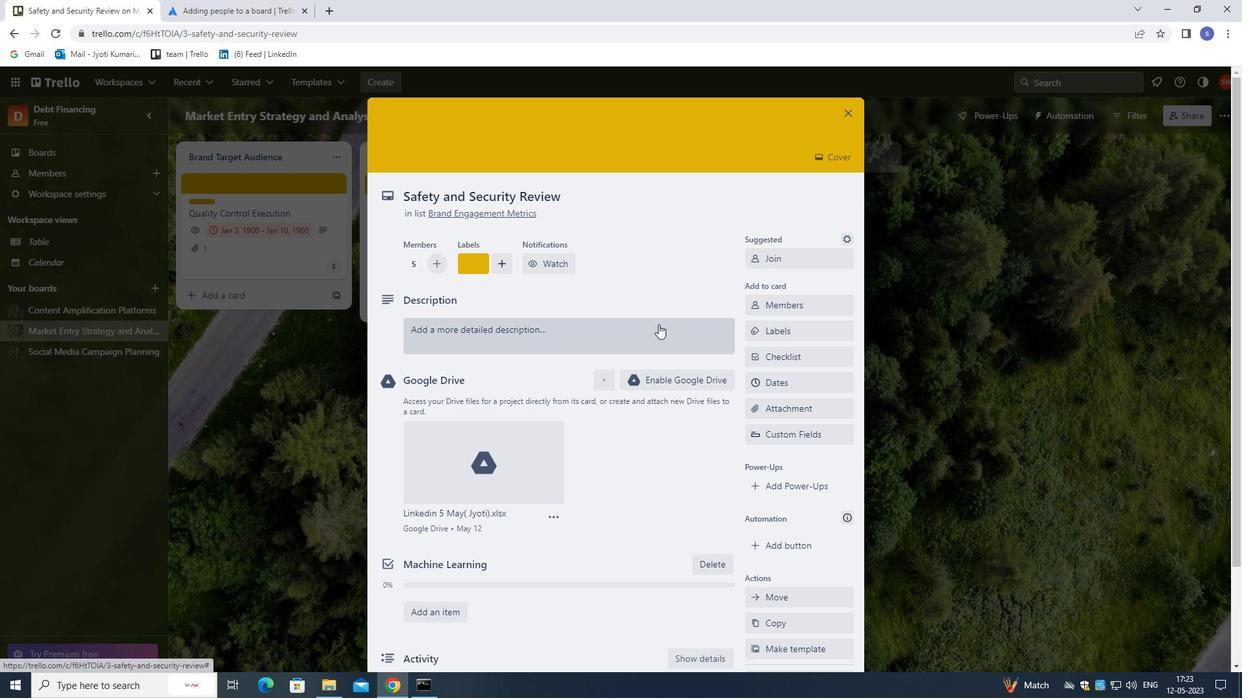 
Action: Mouse moved to (1156, 361)
Screenshot: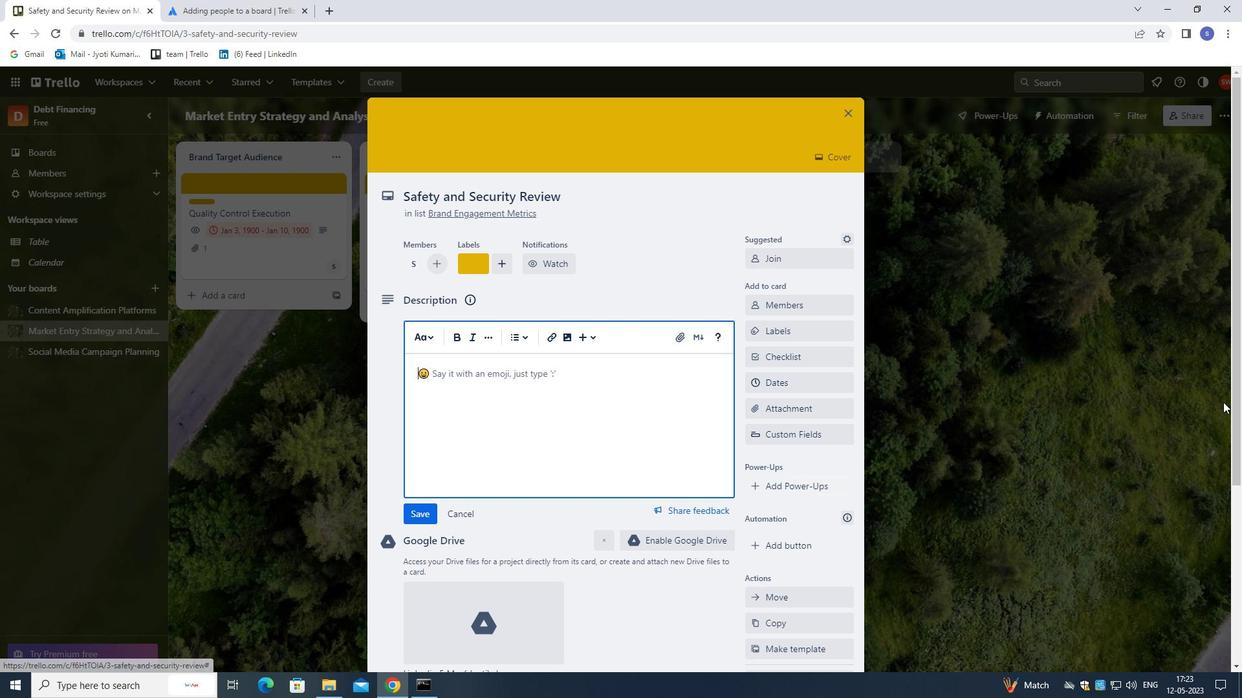 
Action: Key pressed <Key.shift>CREATE<Key.space>AND<Key.space>SEND<Key.space>OUT<Key.space>EMPLOYEE<Key.space>ENGE<Key.backspace>AGEMENT<Key.space>SURVEY<Key.space>ON<Key.space>PE<Key.backspace>ERFORMANCE<Key.space>EVALUATION.
Screenshot: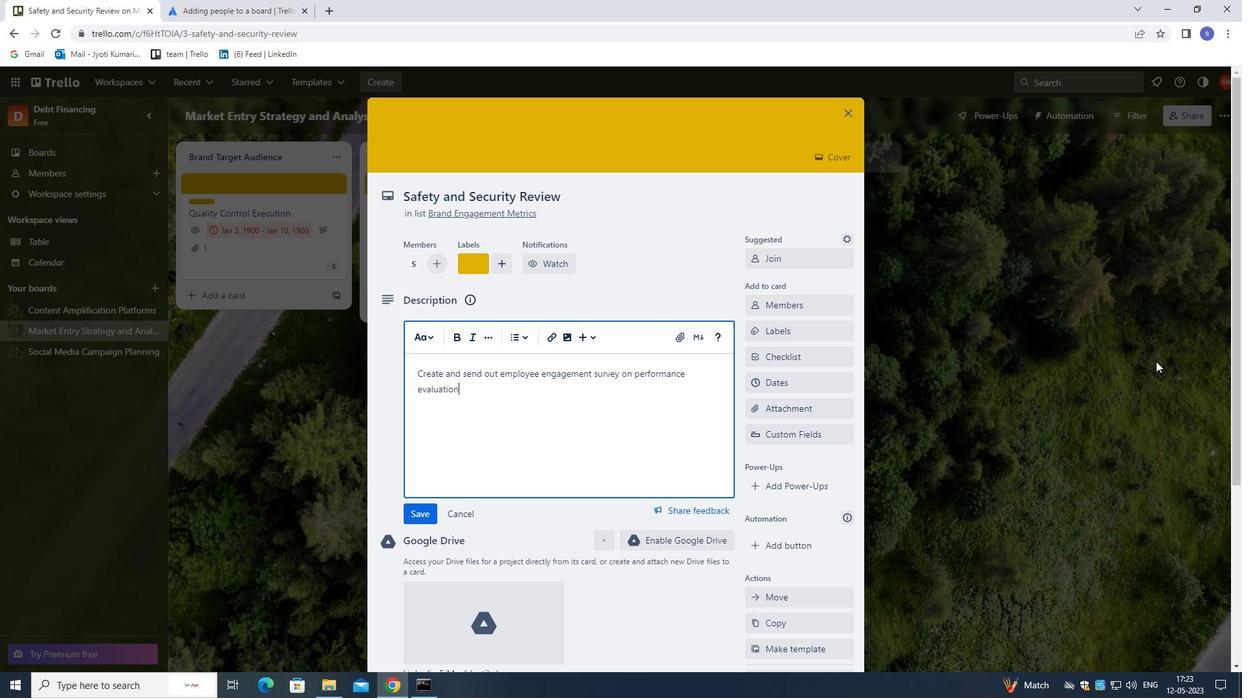 
Action: Mouse moved to (1228, 550)
Screenshot: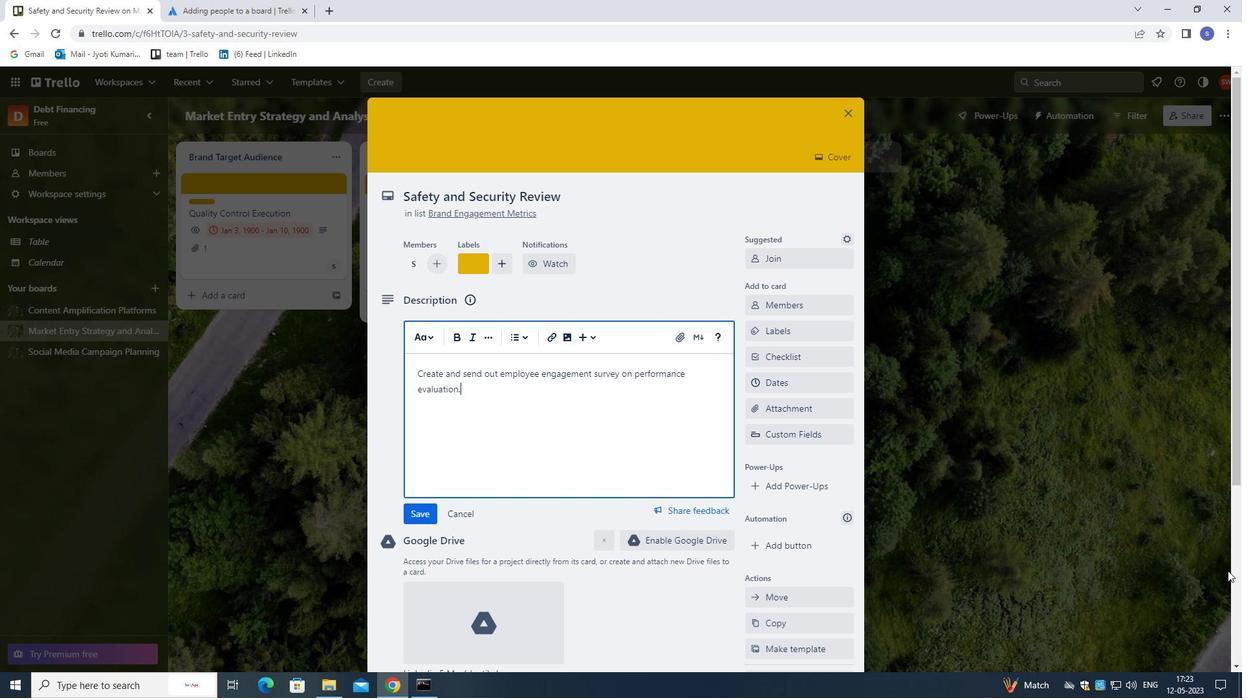 
Action: Mouse scrolled (1228, 550) with delta (0, 0)
Screenshot: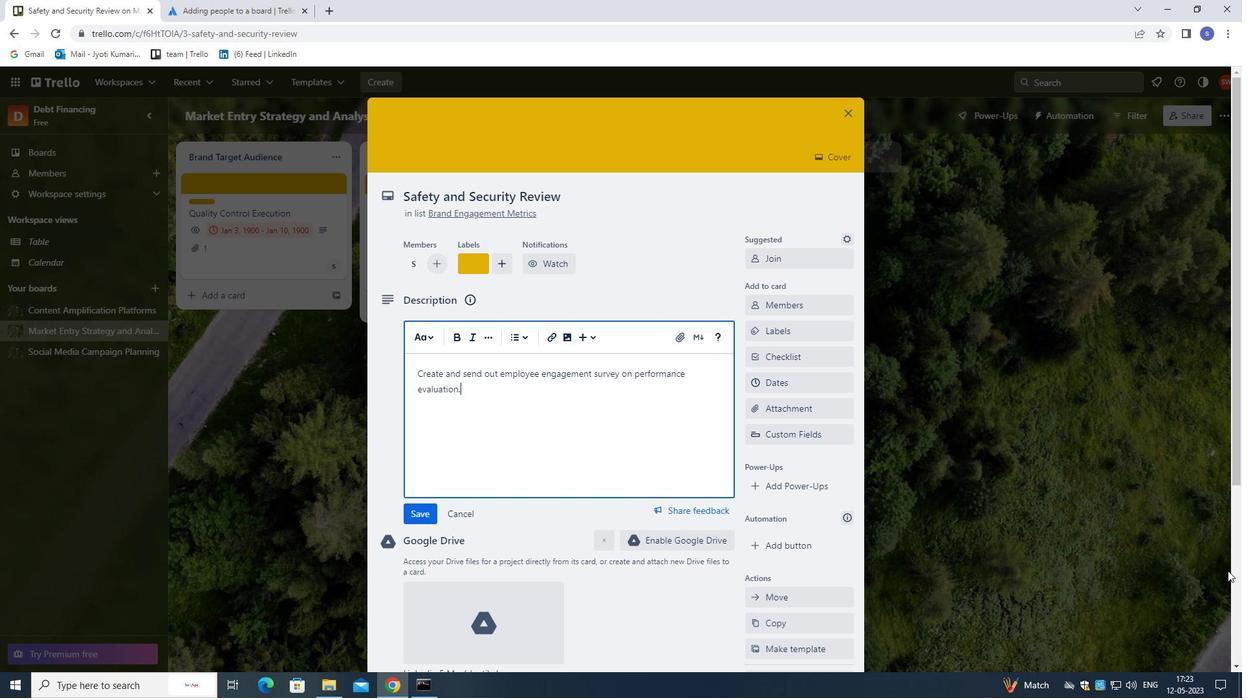 
Action: Mouse moved to (1224, 552)
Screenshot: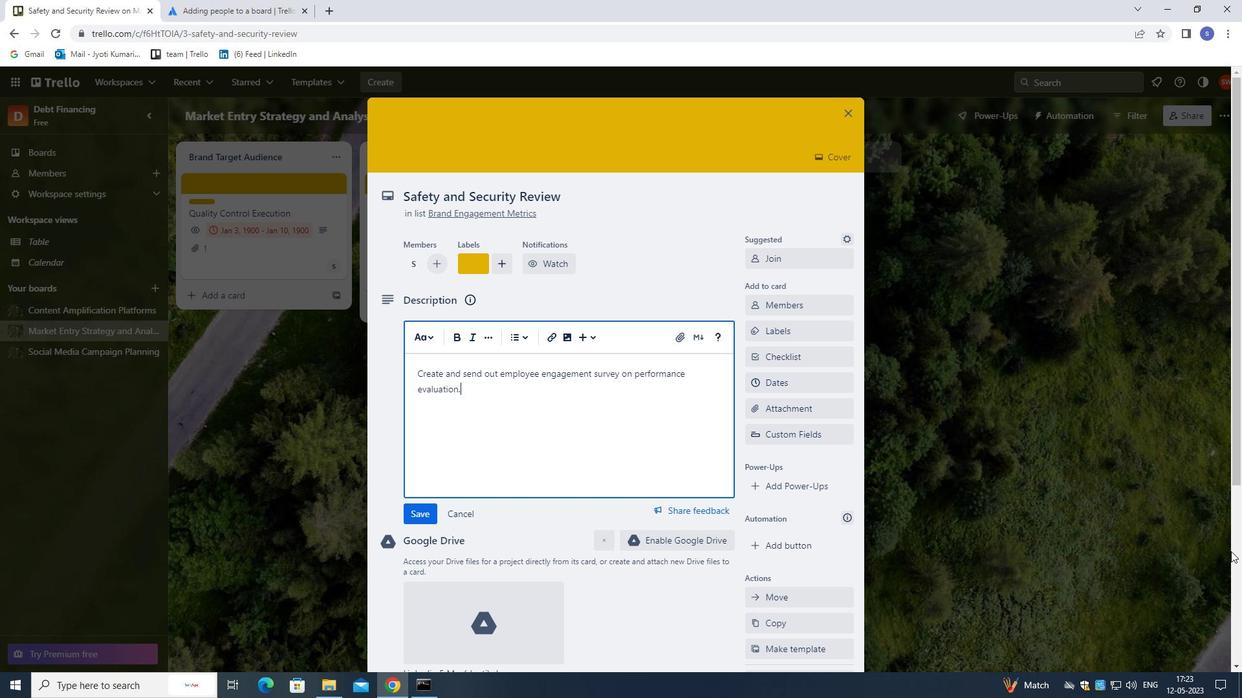 
Action: Mouse scrolled (1224, 551) with delta (0, 0)
Screenshot: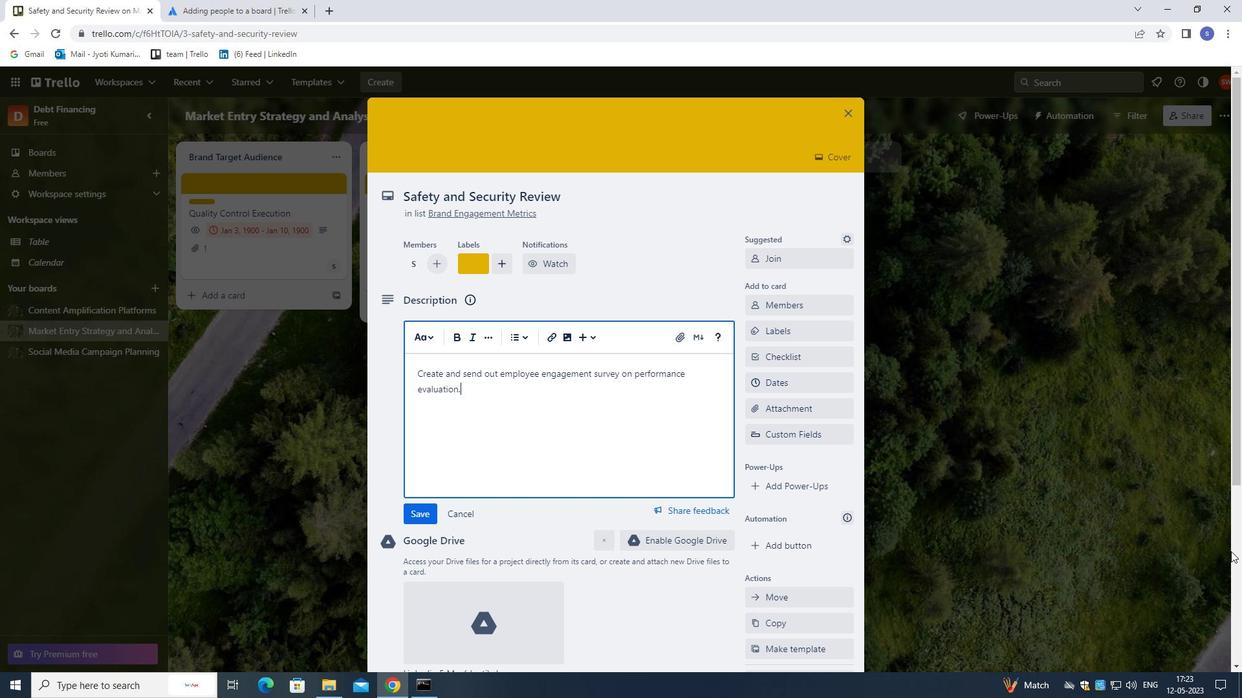 
Action: Mouse moved to (1222, 552)
Screenshot: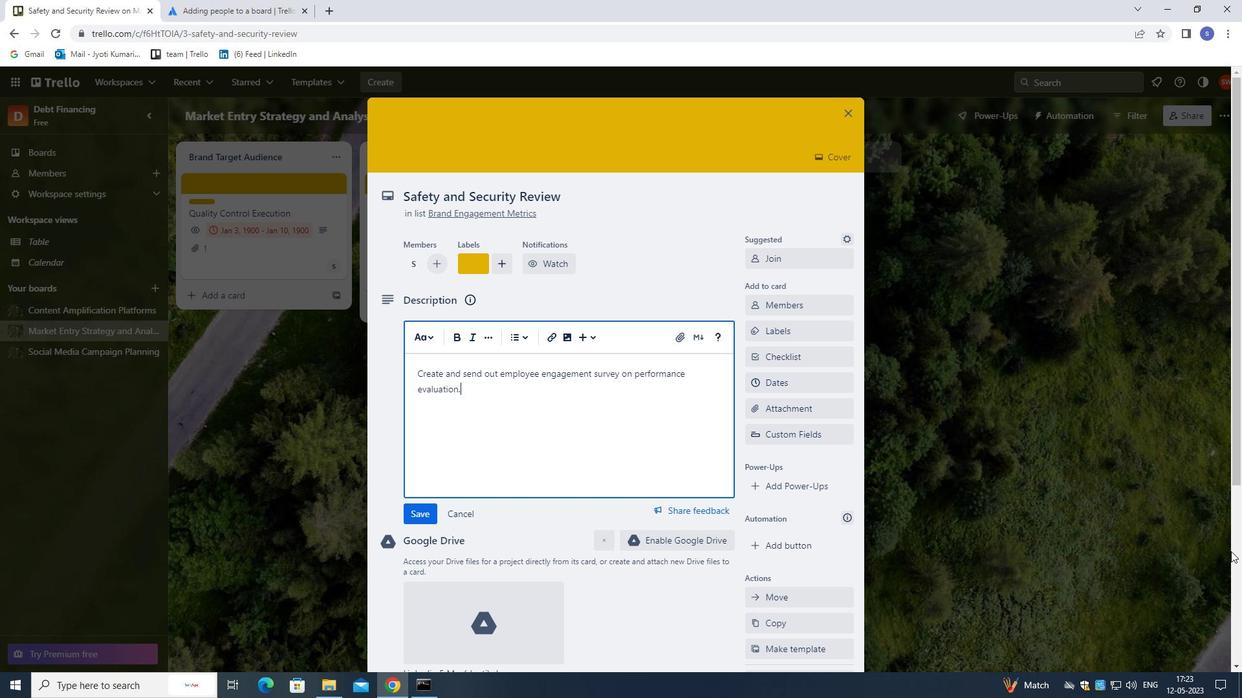
Action: Mouse scrolled (1222, 552) with delta (0, 0)
Screenshot: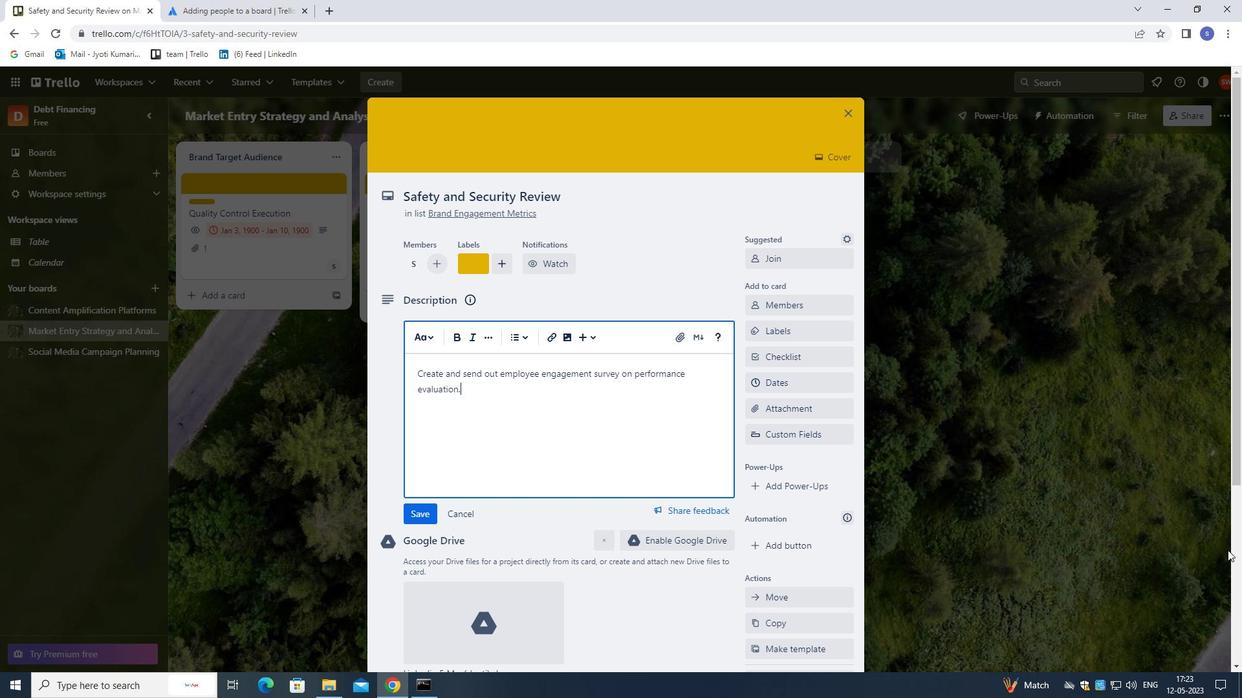 
Action: Mouse moved to (1221, 553)
Screenshot: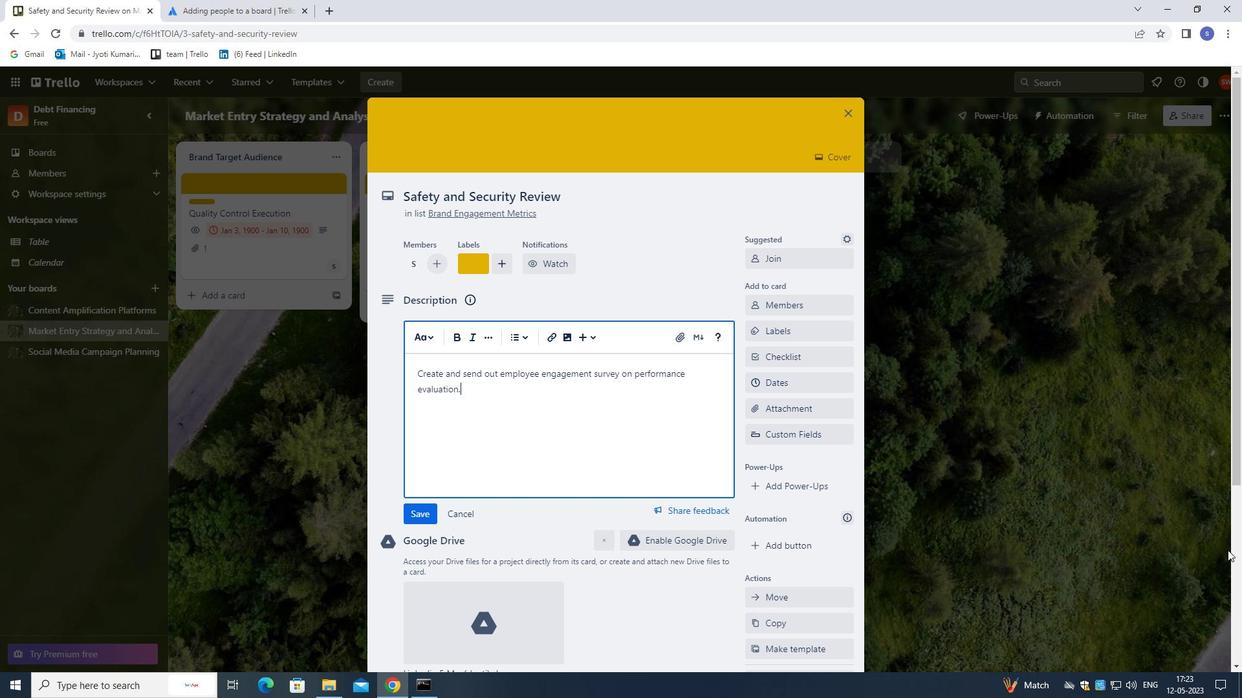 
Action: Mouse scrolled (1221, 552) with delta (0, 0)
Screenshot: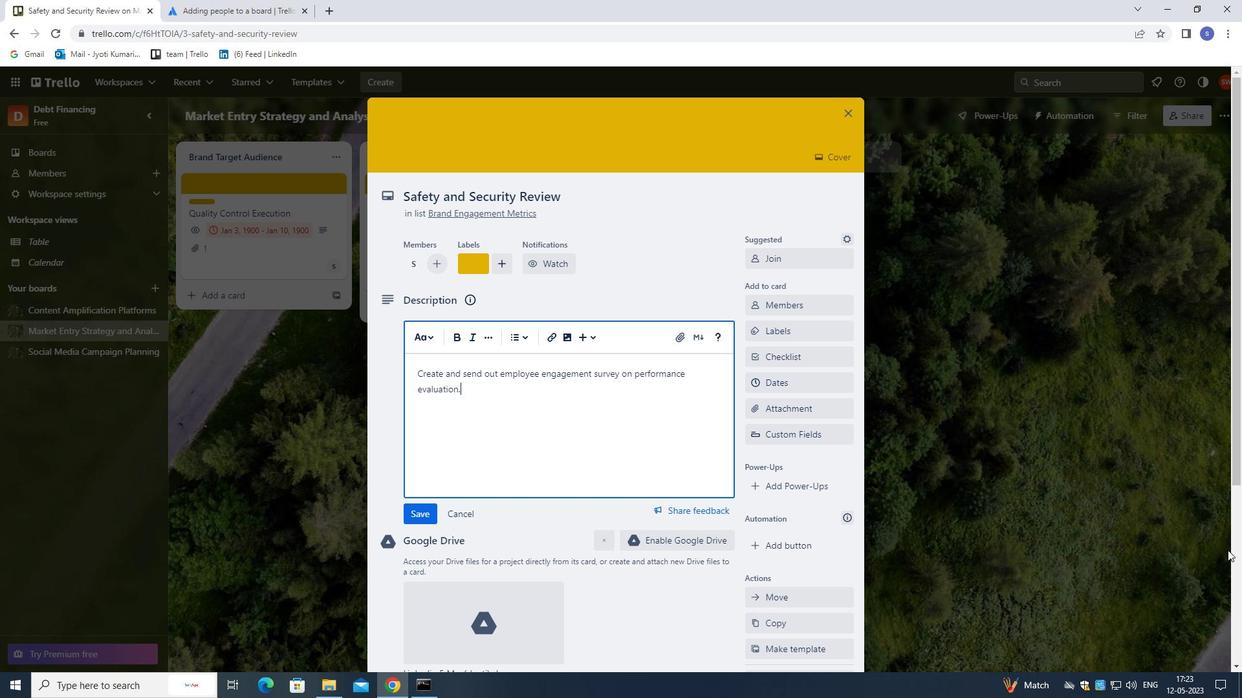 
Action: Mouse moved to (537, 586)
Screenshot: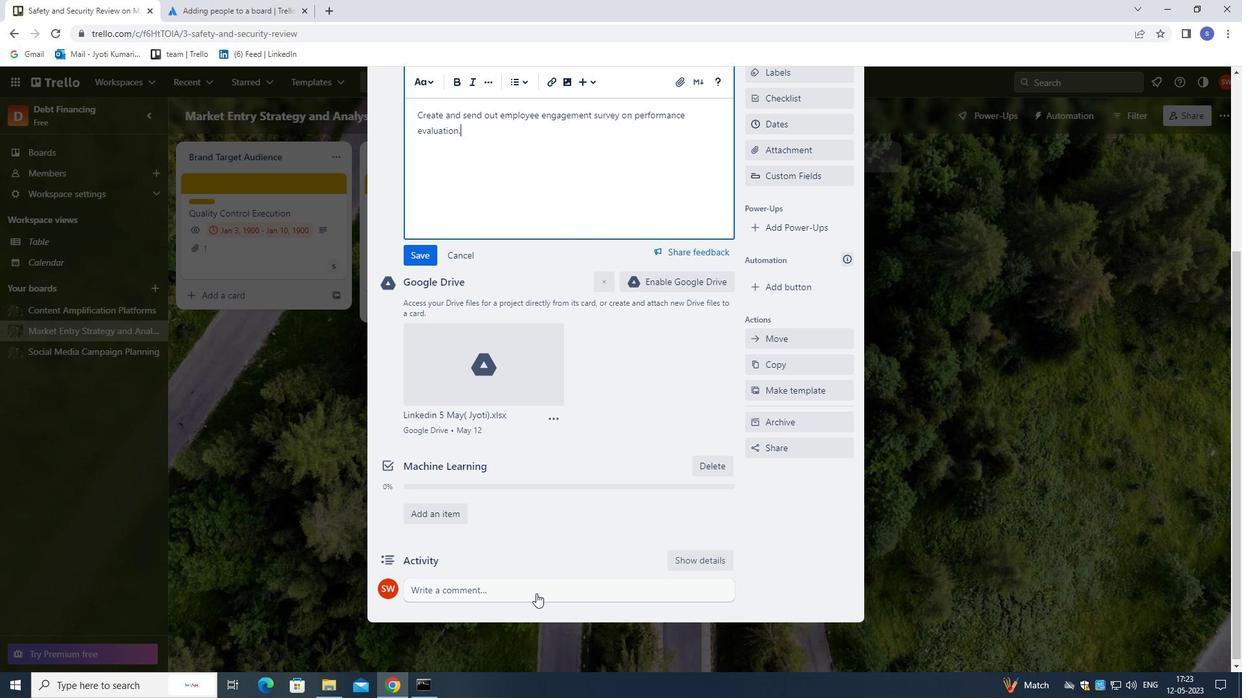 
Action: Mouse pressed left at (537, 586)
Screenshot: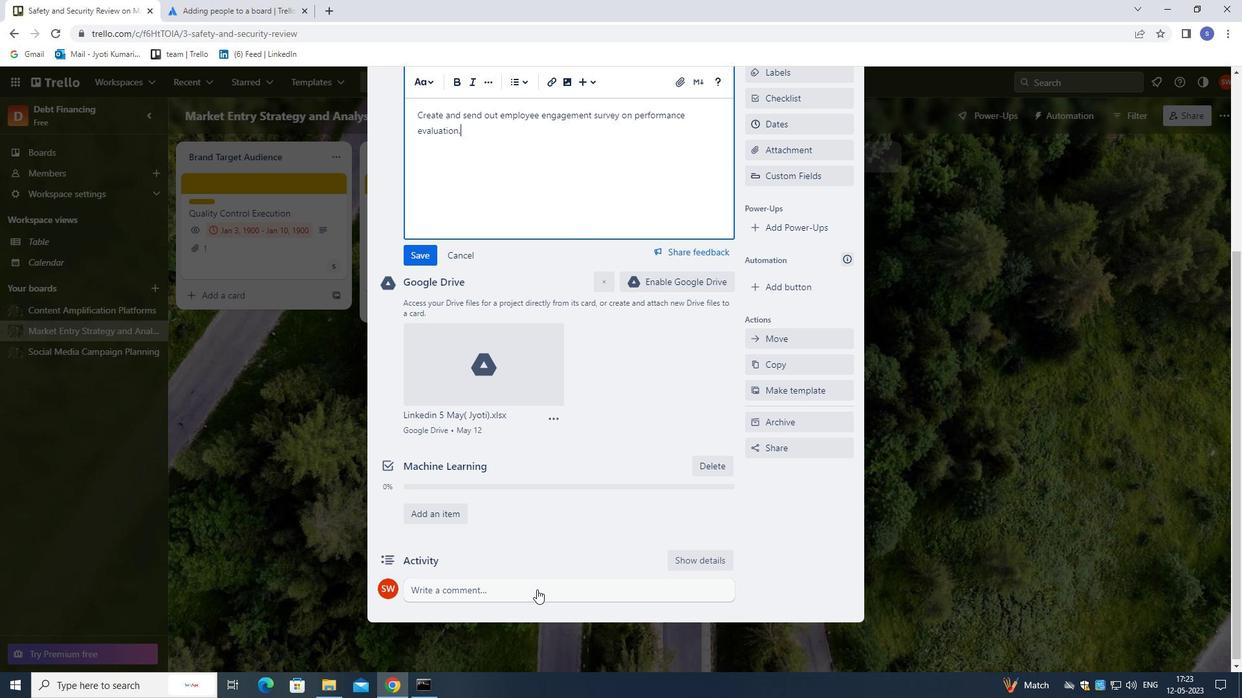 
Action: Mouse moved to (710, 607)
Screenshot: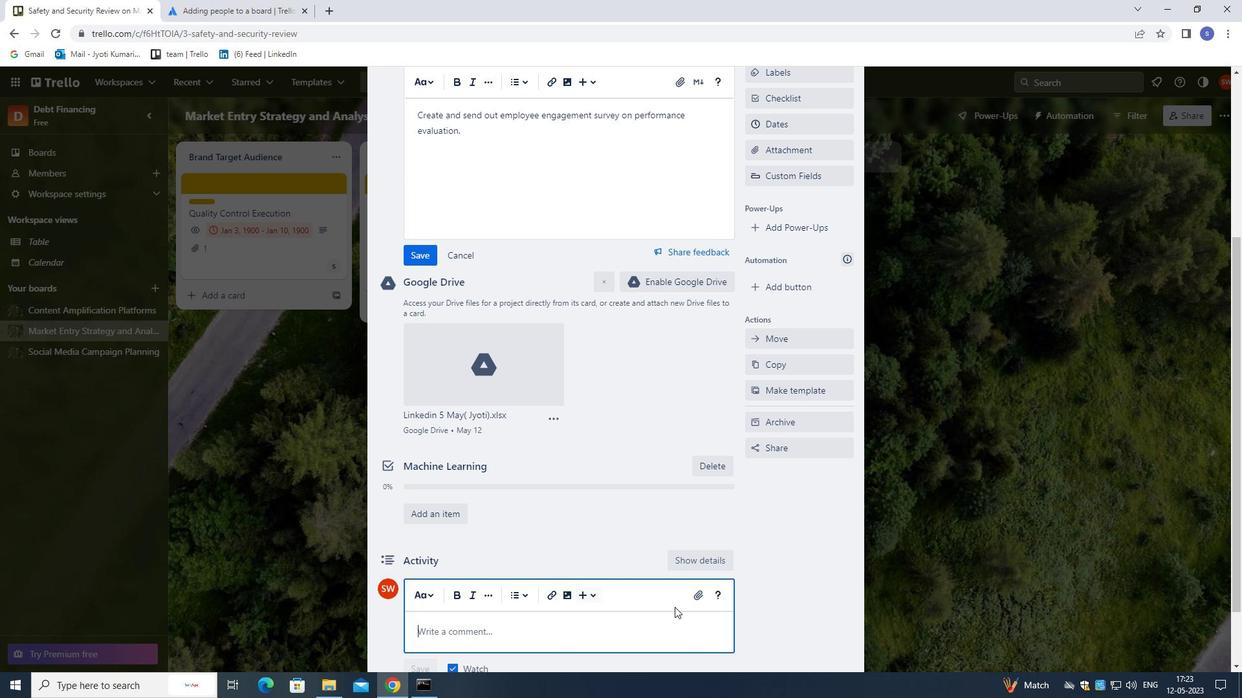 
Action: Key pressed <Key.shift>LET<Key.space>US<Key.space>APPROACH<Key.space>THIS<Key.space>TAKS<Key.space><Key.backspace><Key.backspace><Key.backspace><Key.backspace>ASK<Key.space>WITH<Key.space>A<Key.space>S<Key.space>E<Key.backspace><Key.backspace>ENSE<Key.space>OF<Key.space>CURIOSITY<Key.space>AN<Key.space>DA<Key.space><Key.backspace><Key.backspace><Key.backspace><Key.backspace>D<Key.space>A<Key.space>WILLINGENCE<Key.space>TO<Key.space>LEARN<Key.space>FROM<Key.space>THE<Key.space>OTHE<Key.space>RWHO<Key.space>HAVE<Key.space>DONE<Key.space>SIMILAR<Key.space>WORK
Screenshot: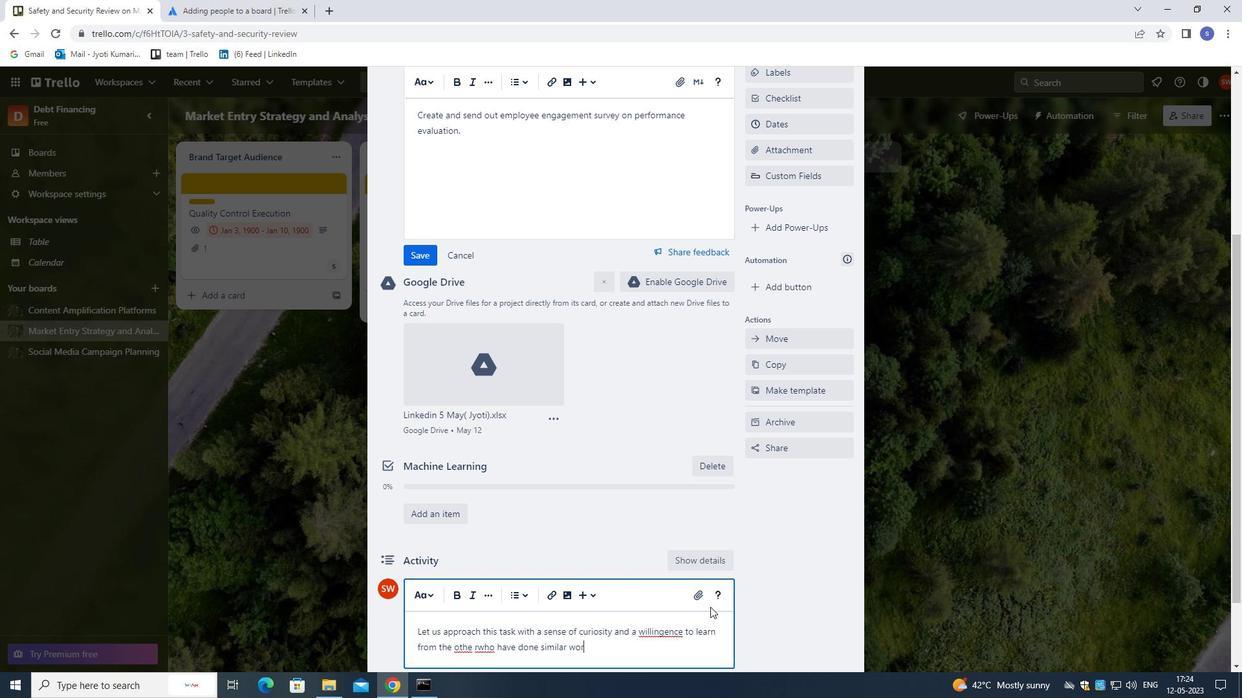 
Action: Mouse moved to (475, 645)
Screenshot: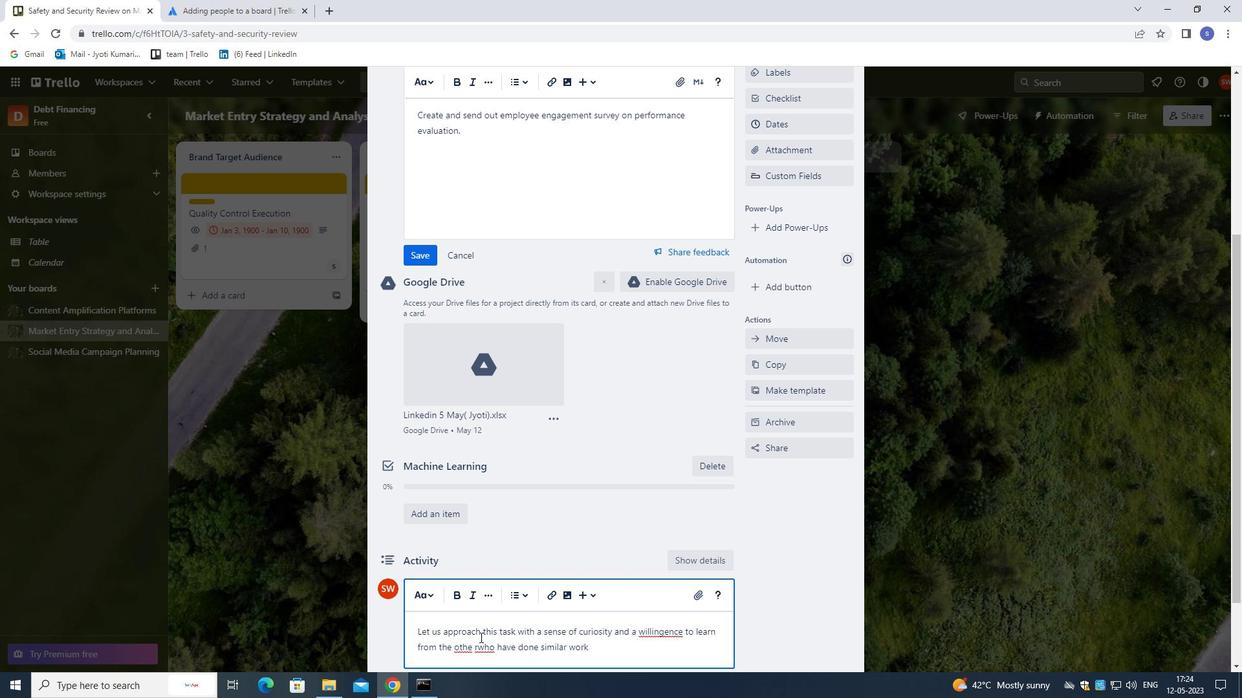 
Action: Mouse pressed left at (475, 645)
Screenshot: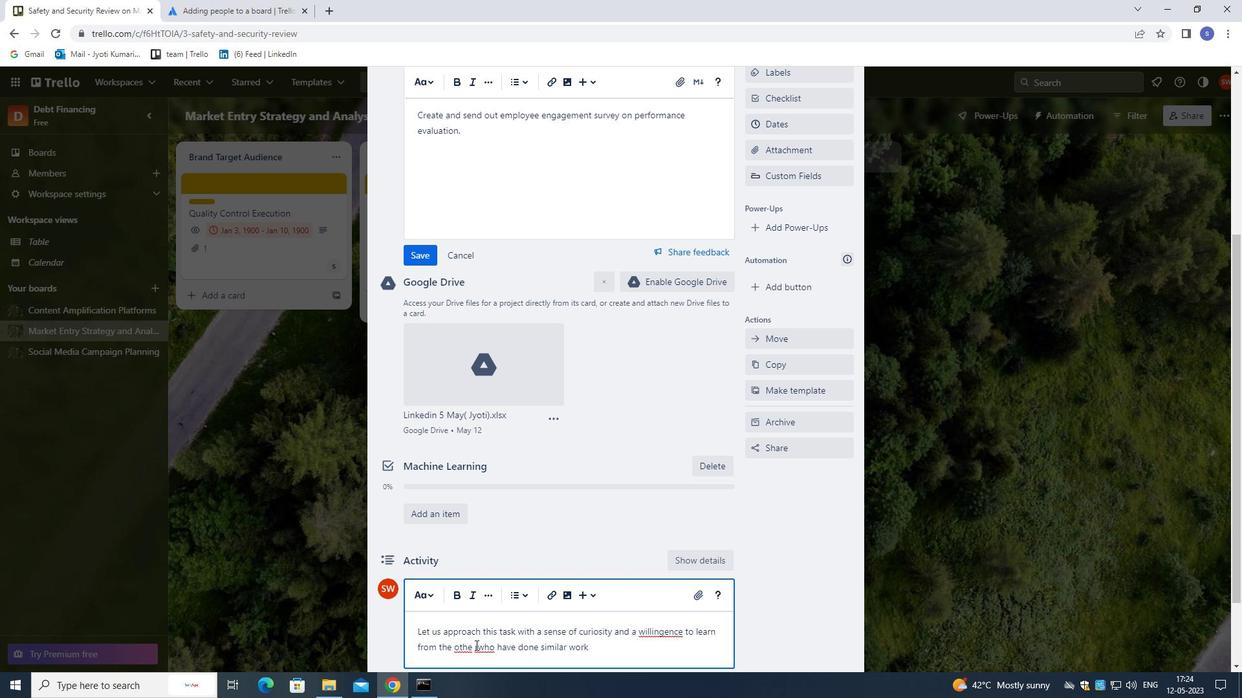 
Action: Mouse moved to (514, 689)
Screenshot: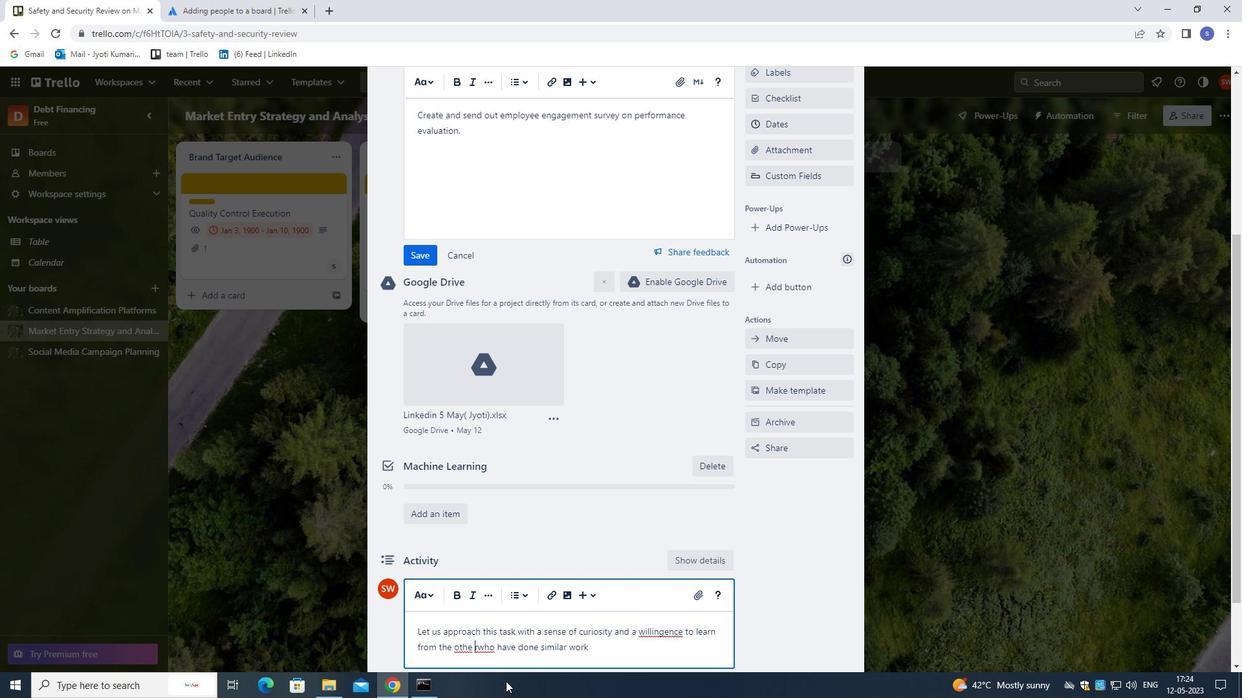 
Action: Key pressed <Key.backspace>R<Key.space>
Screenshot: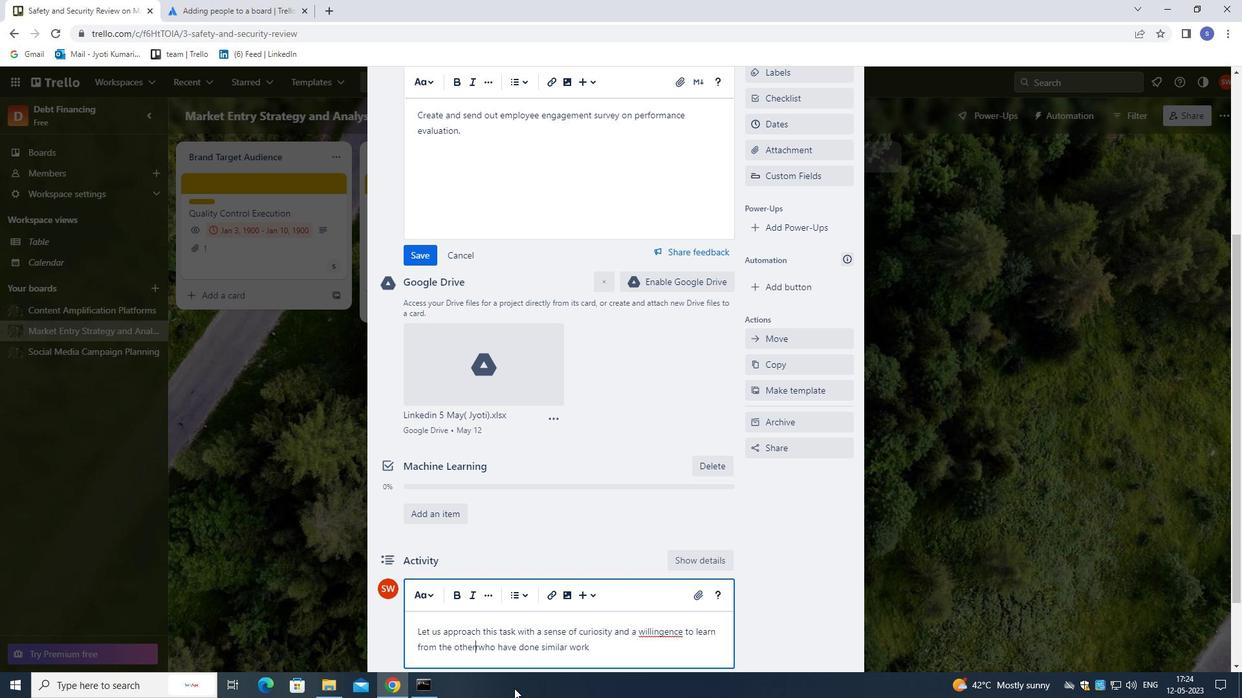 
Action: Mouse moved to (536, 685)
Screenshot: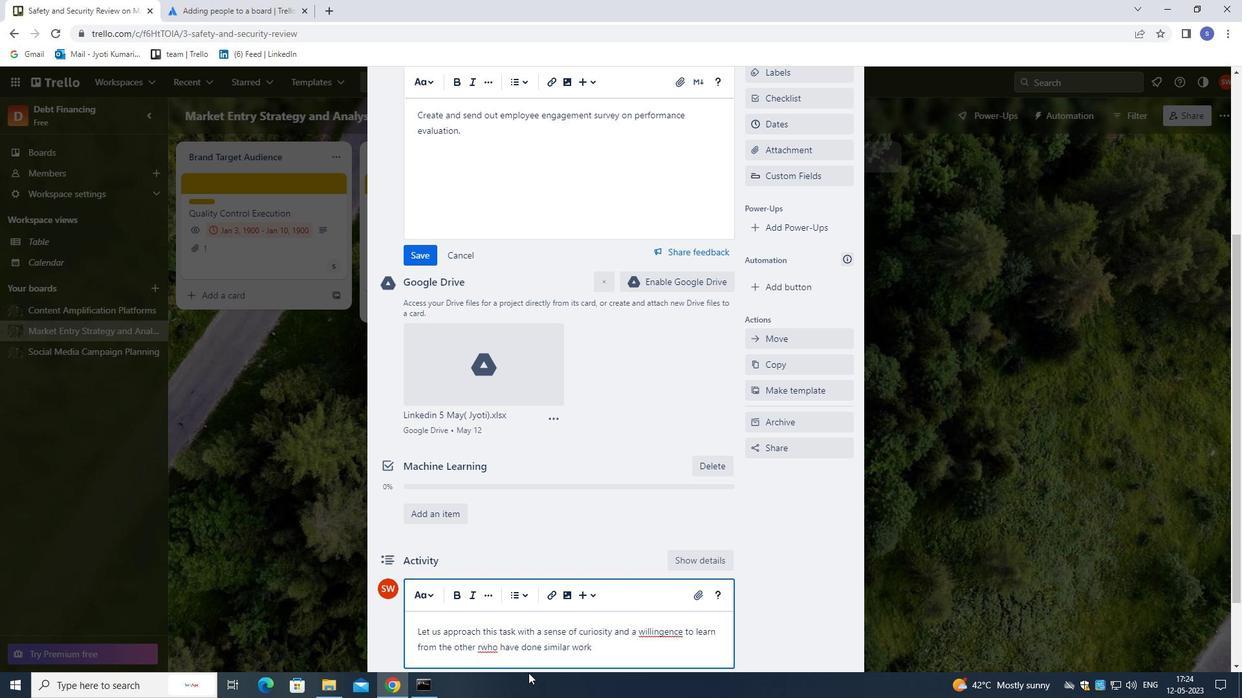 
Action: Key pressed <Key.right><Key.backspace>
Screenshot: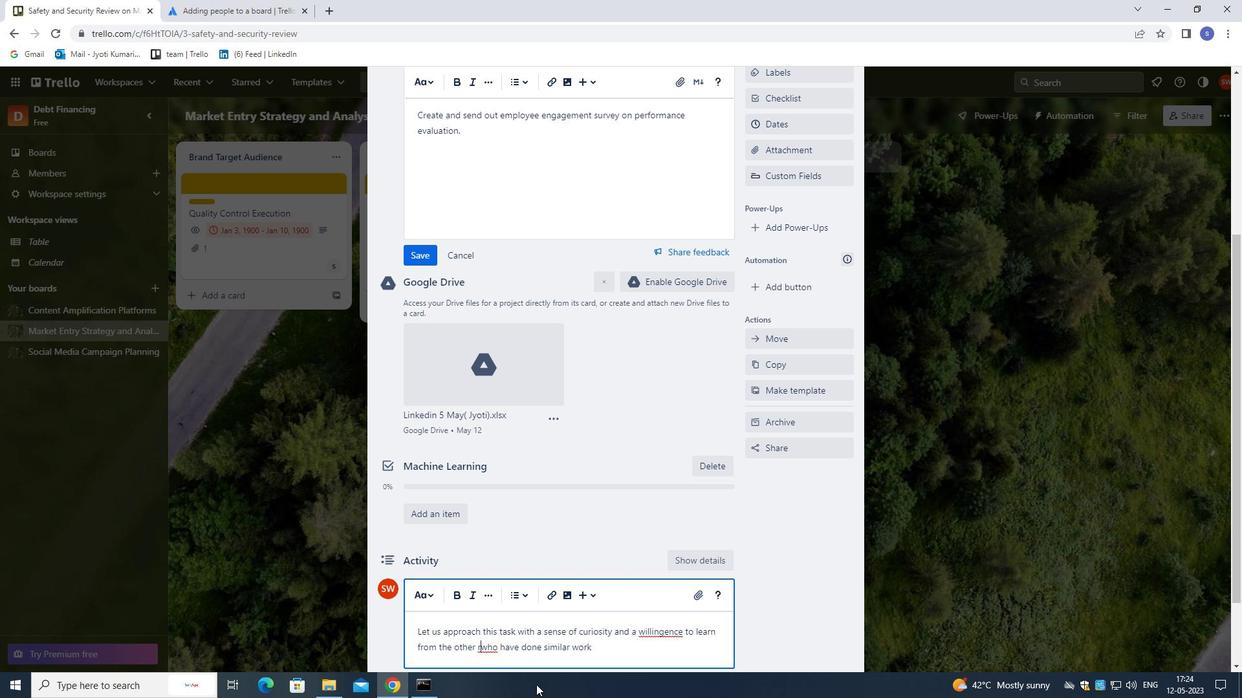 
Action: Mouse moved to (622, 266)
Screenshot: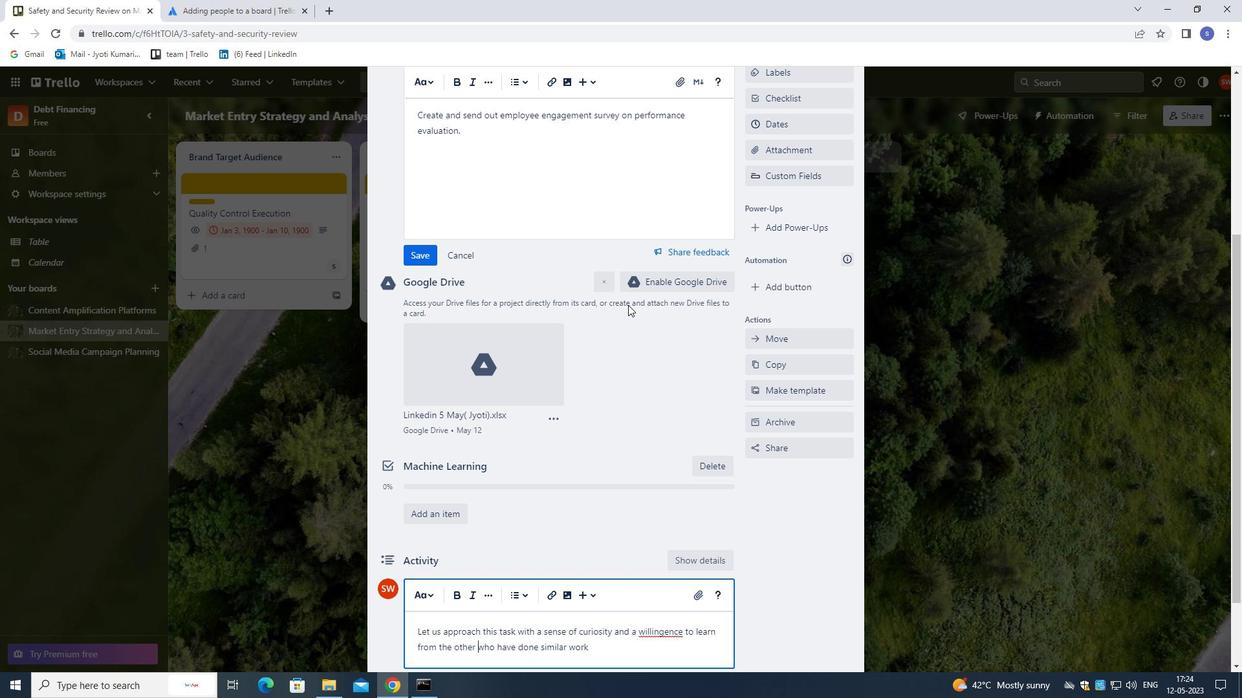 
Action: Mouse scrolled (622, 265) with delta (0, 0)
Screenshot: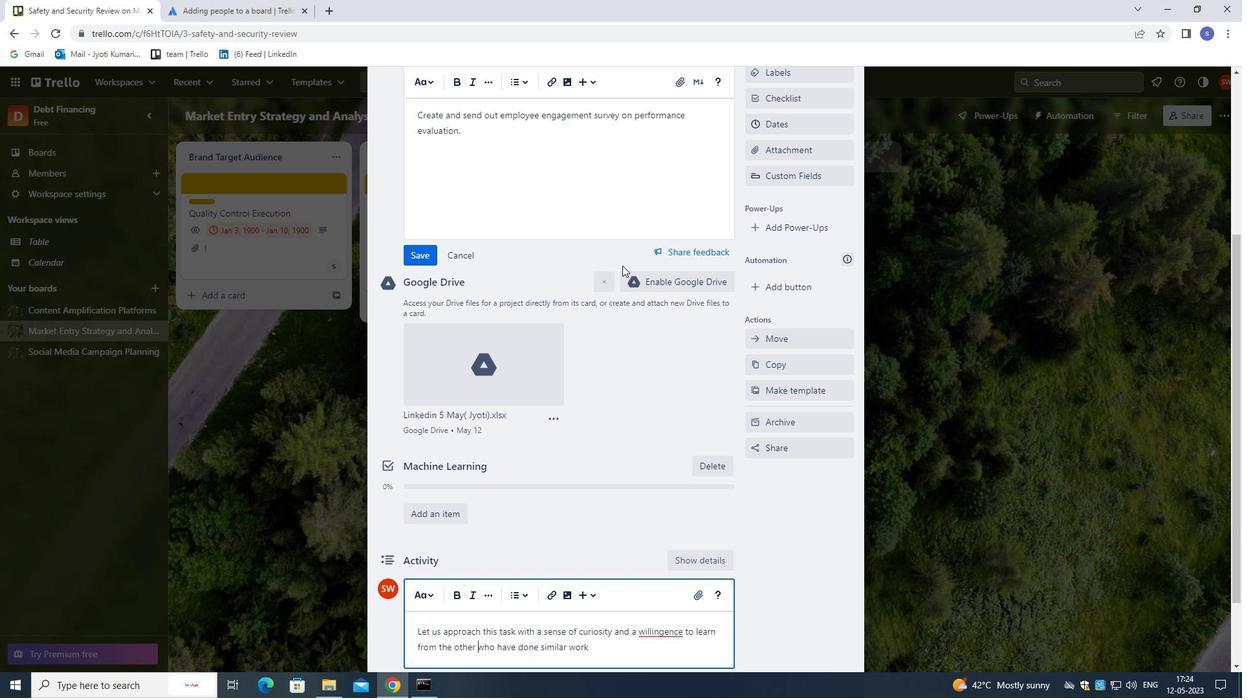 
Action: Mouse moved to (621, 267)
Screenshot: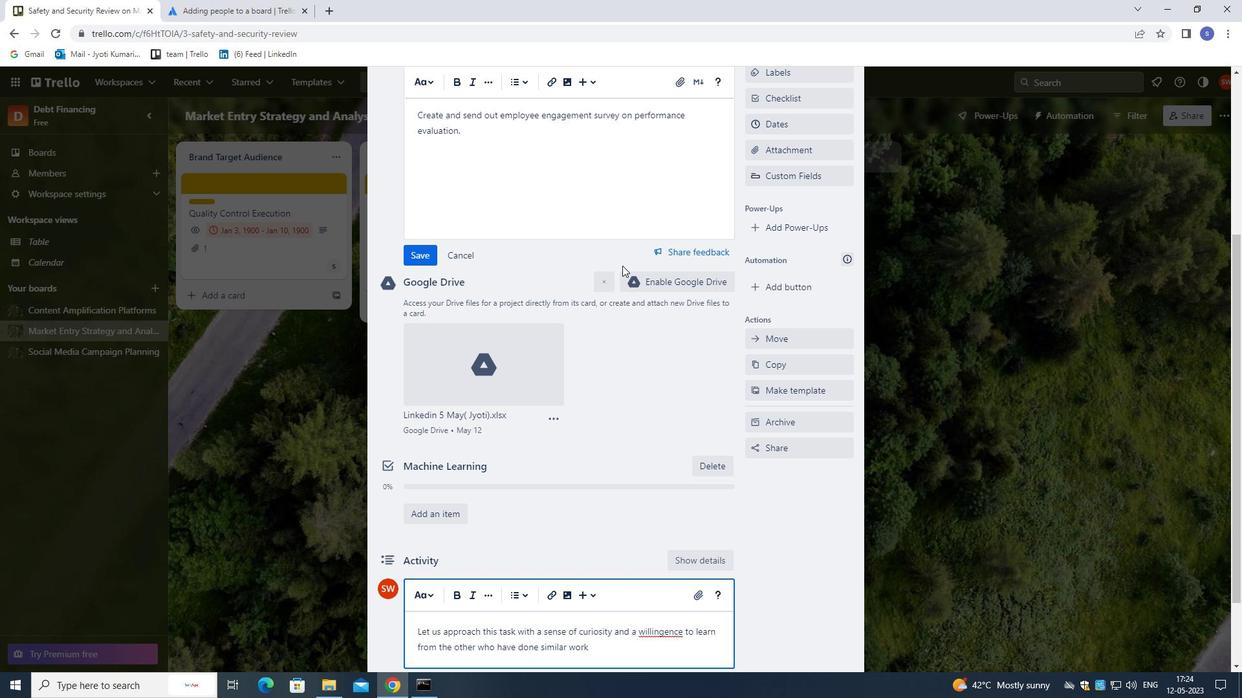 
Action: Mouse scrolled (621, 266) with delta (0, 0)
Screenshot: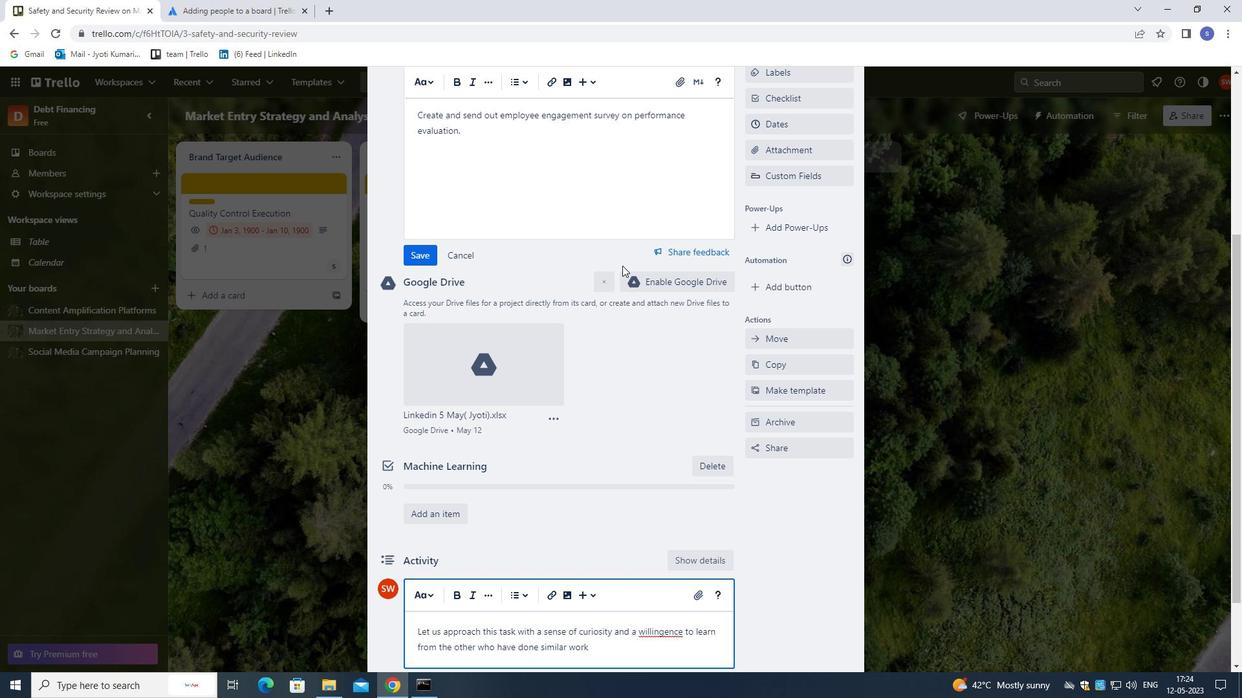 
Action: Mouse moved to (419, 162)
Screenshot: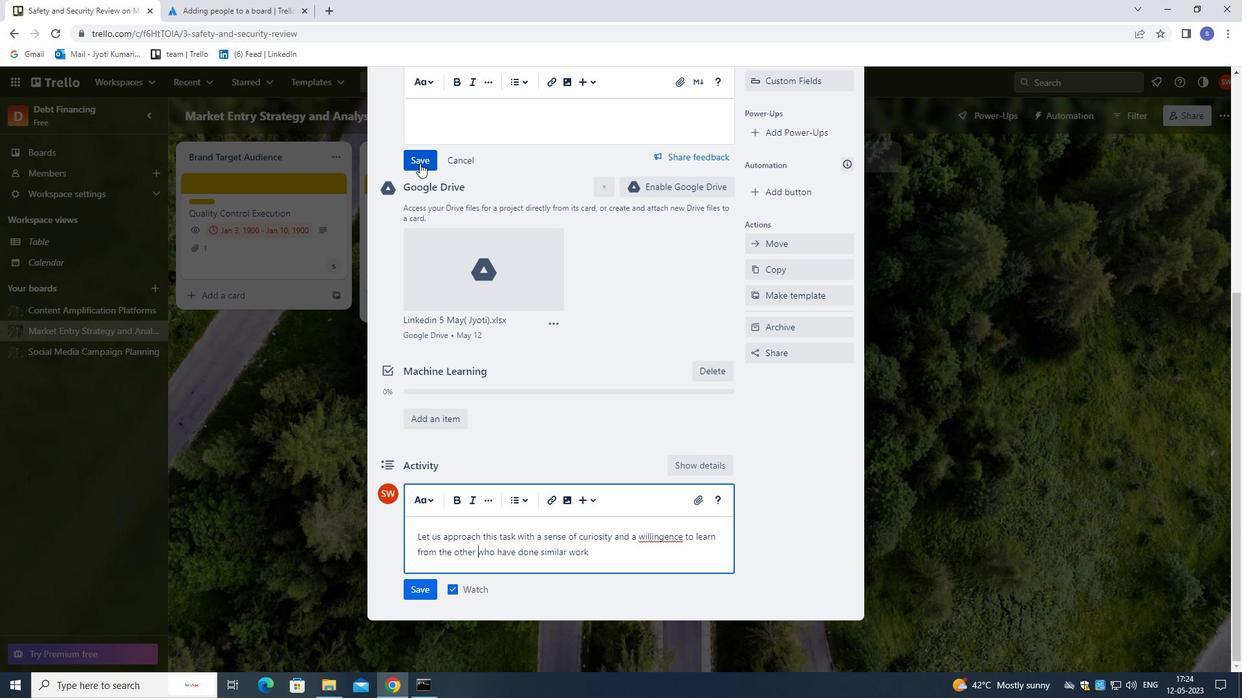 
Action: Mouse pressed left at (419, 162)
Screenshot: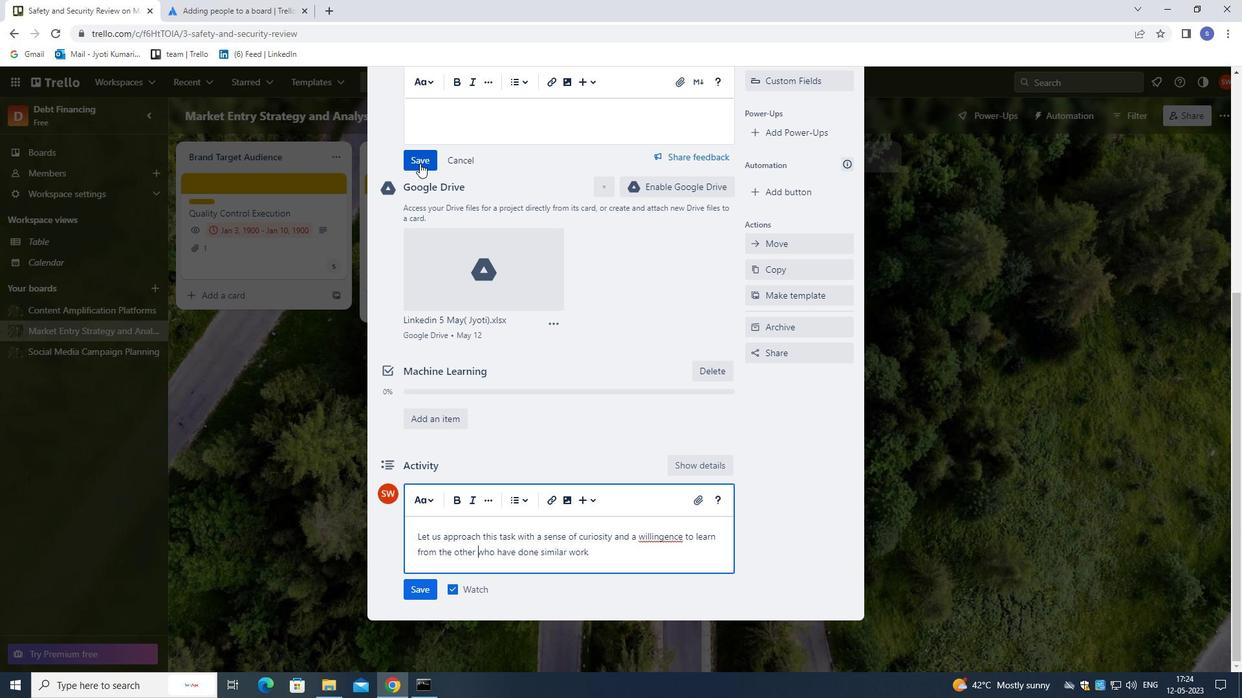 
Action: Mouse moved to (419, 588)
Screenshot: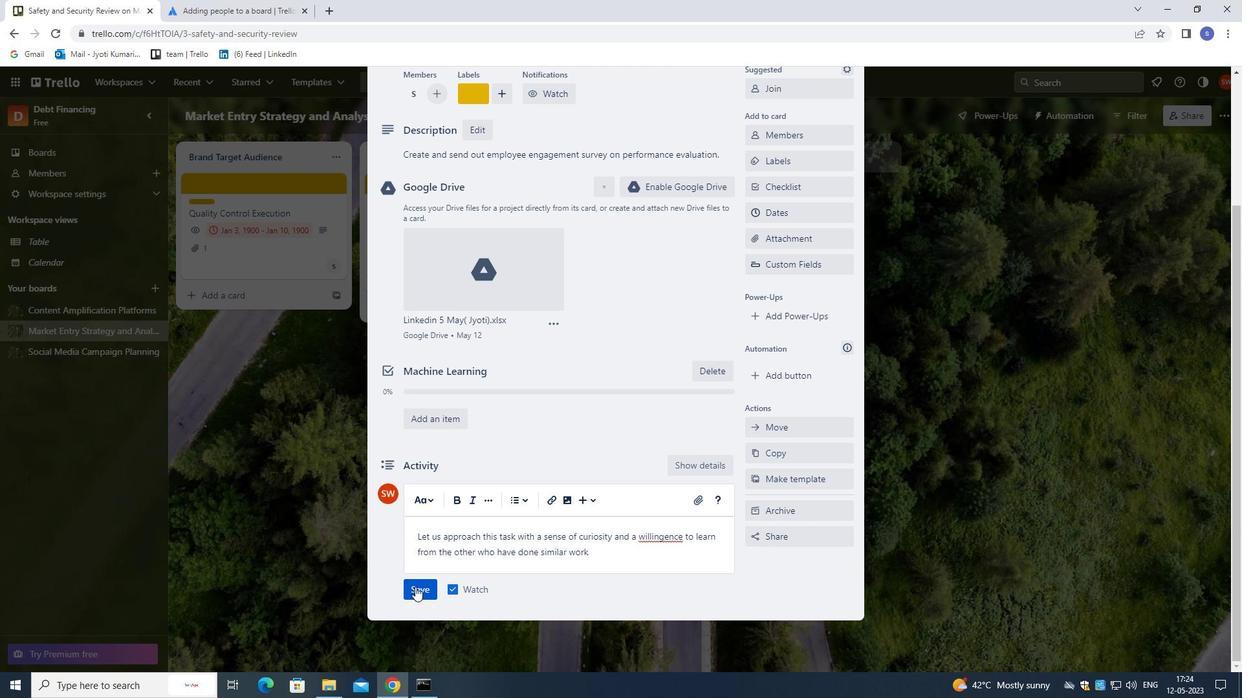 
Action: Mouse pressed left at (419, 588)
Screenshot: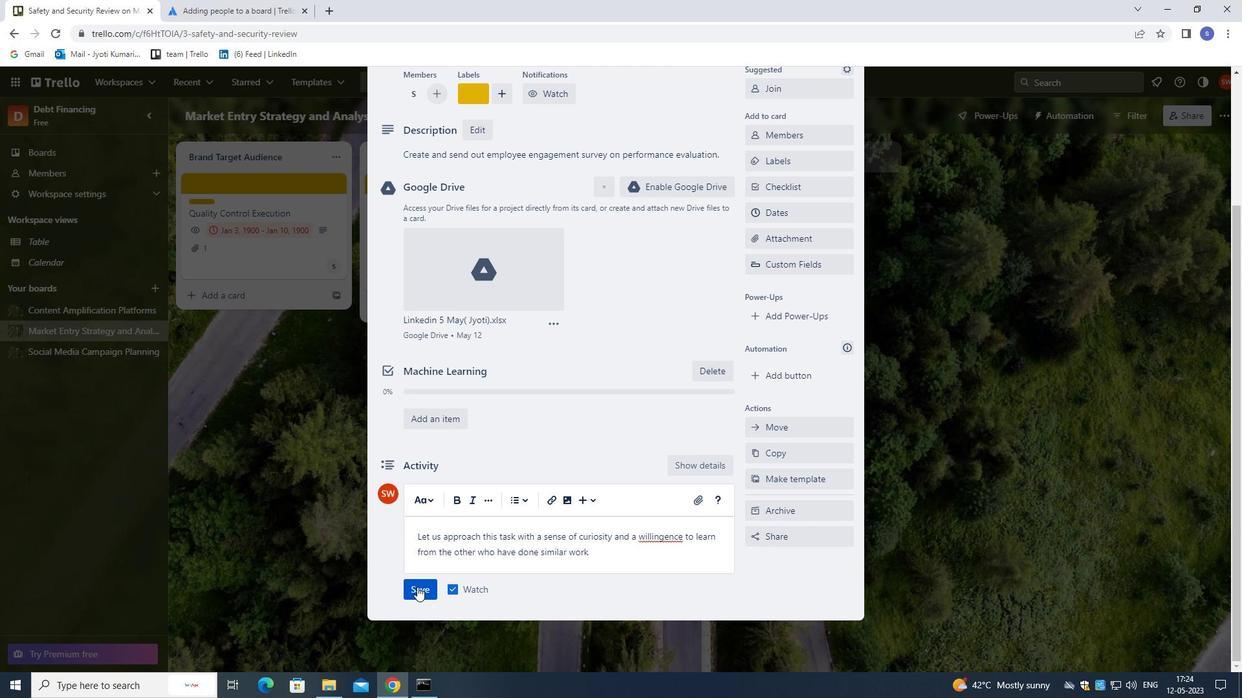 
Action: Mouse moved to (674, 572)
Screenshot: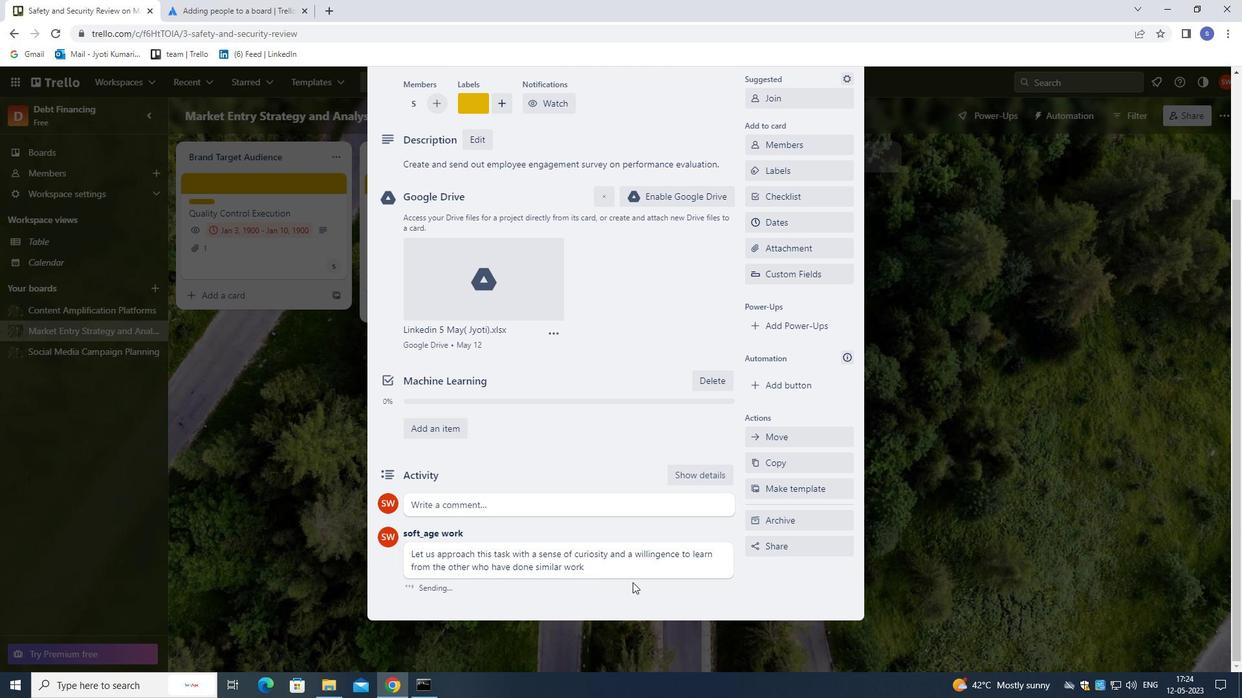 
Action: Mouse scrolled (674, 572) with delta (0, 0)
Screenshot: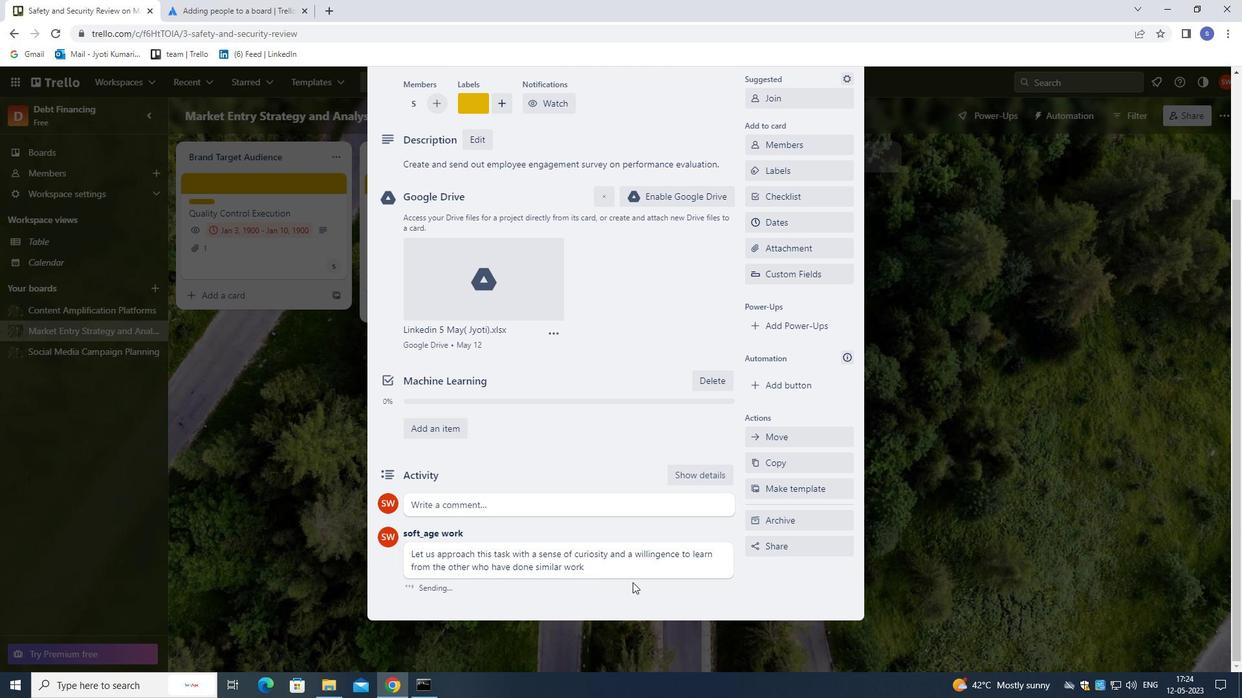 
Action: Mouse moved to (686, 565)
Screenshot: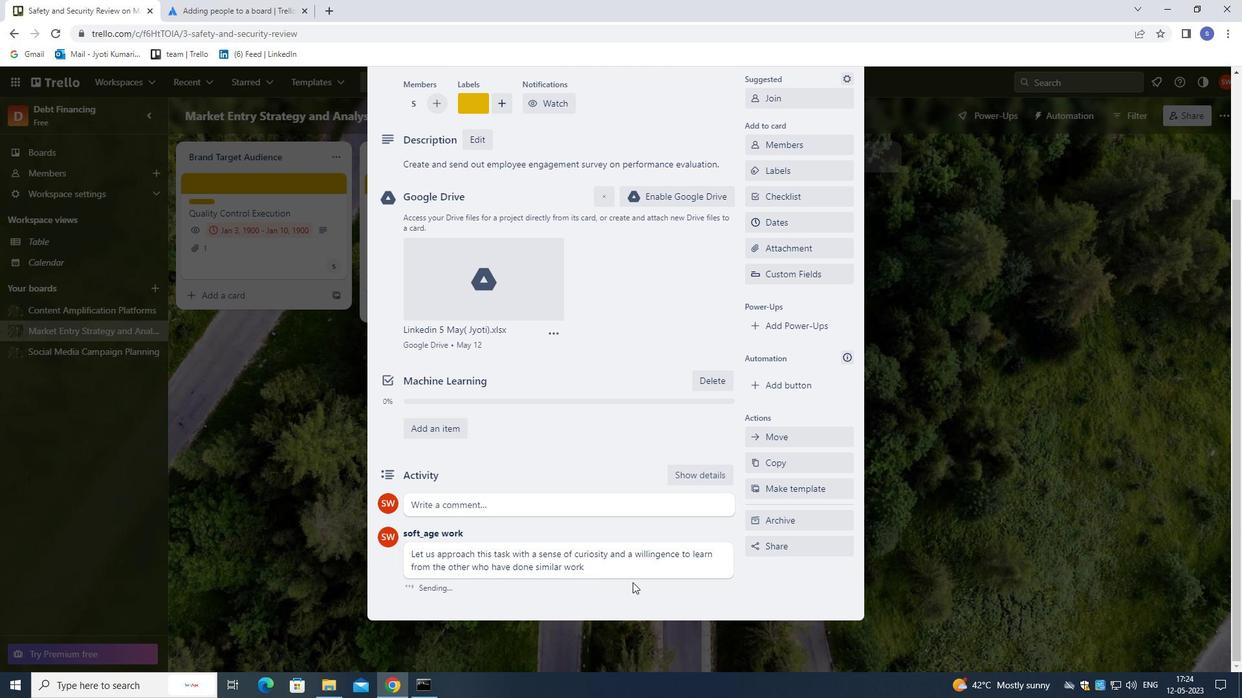 
Action: Mouse scrolled (686, 566) with delta (0, 0)
Screenshot: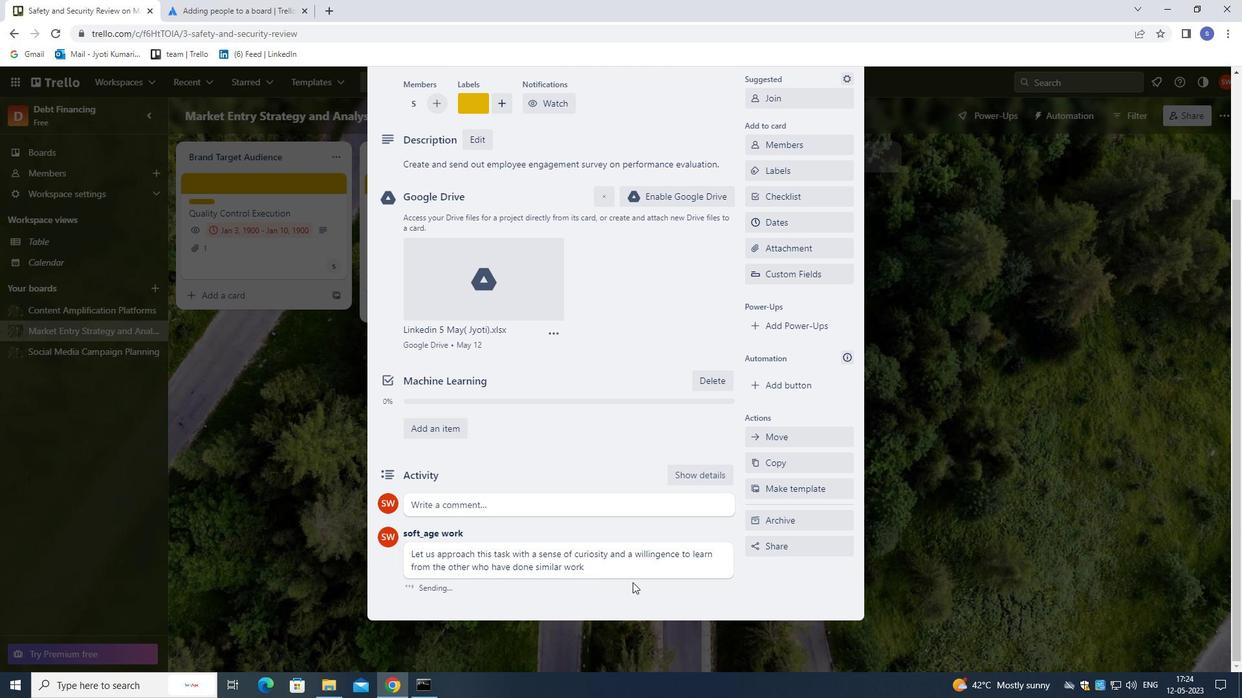
Action: Mouse moved to (698, 555)
Screenshot: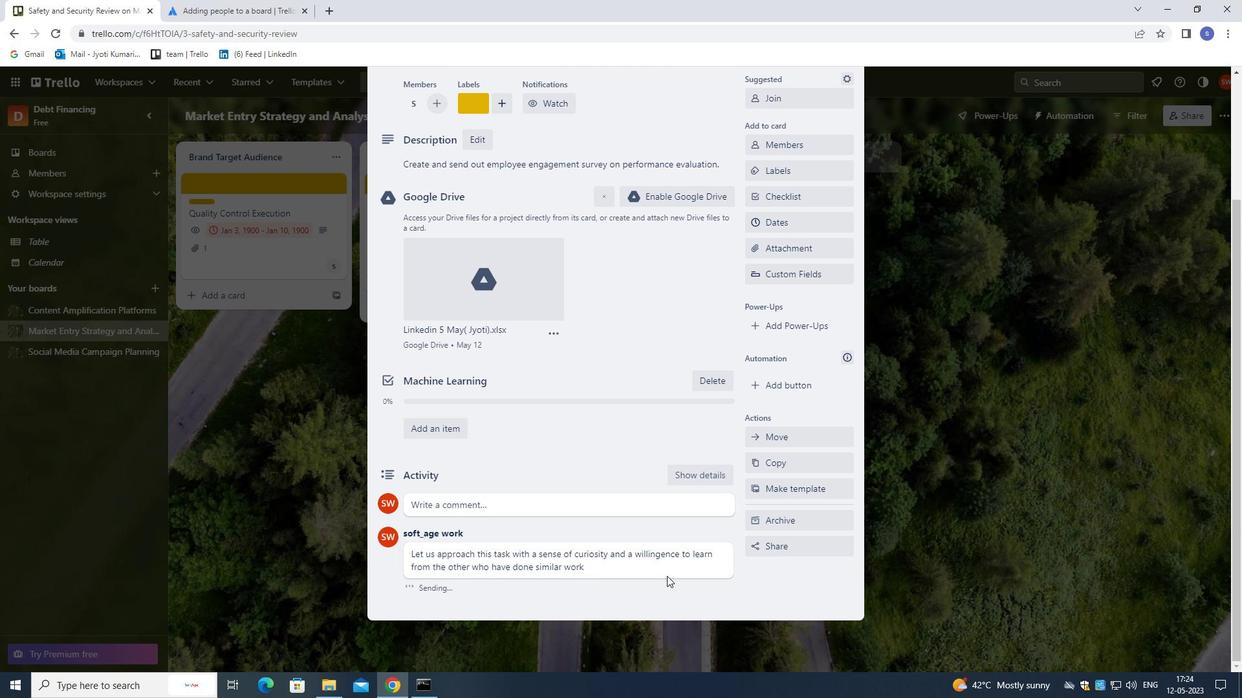 
Action: Mouse scrolled (698, 556) with delta (0, 0)
Screenshot: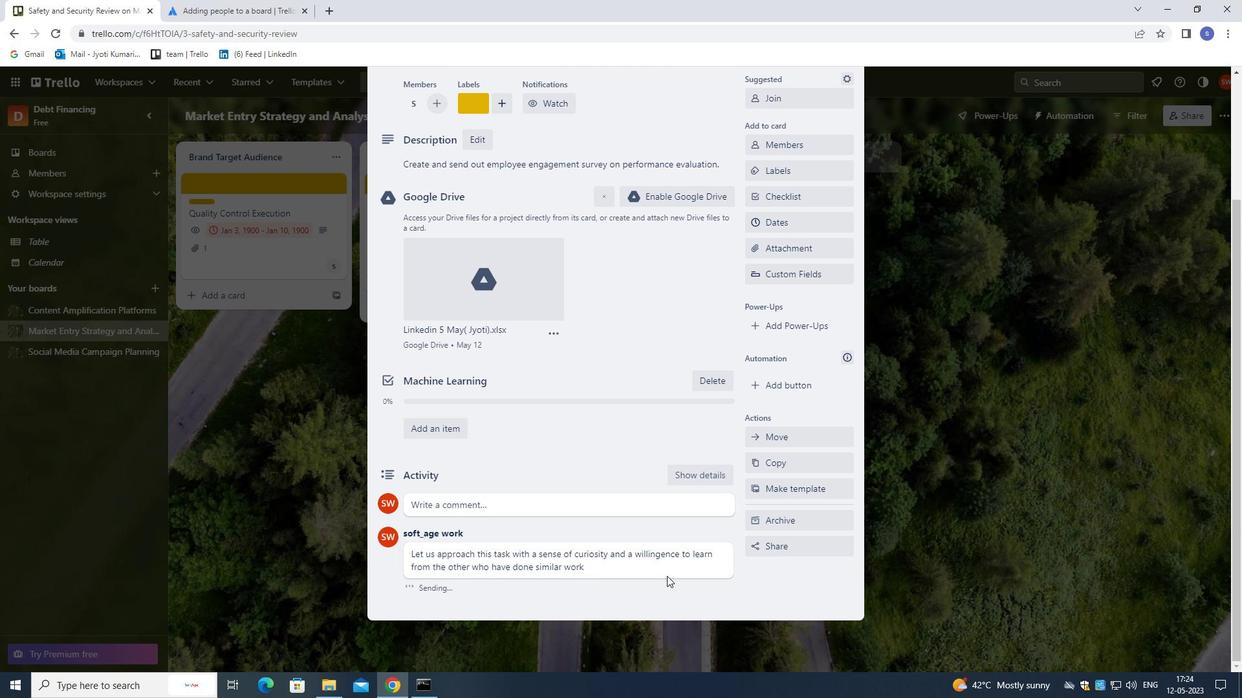 
Action: Mouse moved to (725, 537)
Screenshot: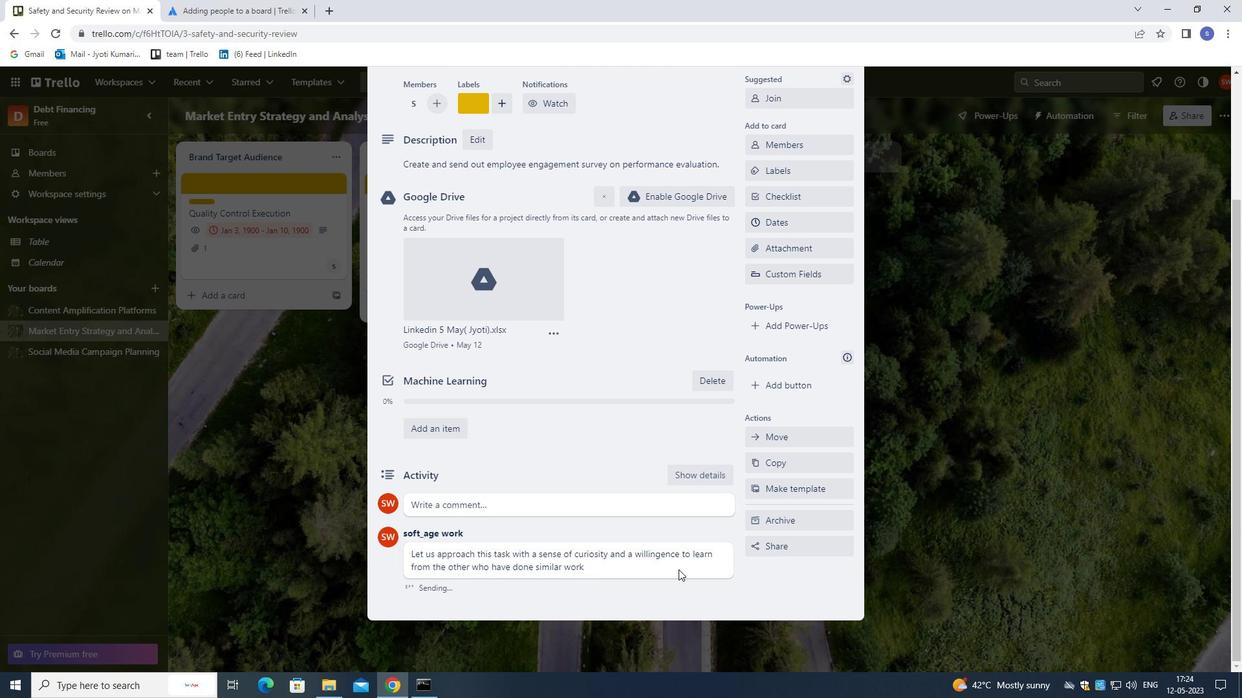 
Action: Mouse scrolled (725, 538) with delta (0, 0)
Screenshot: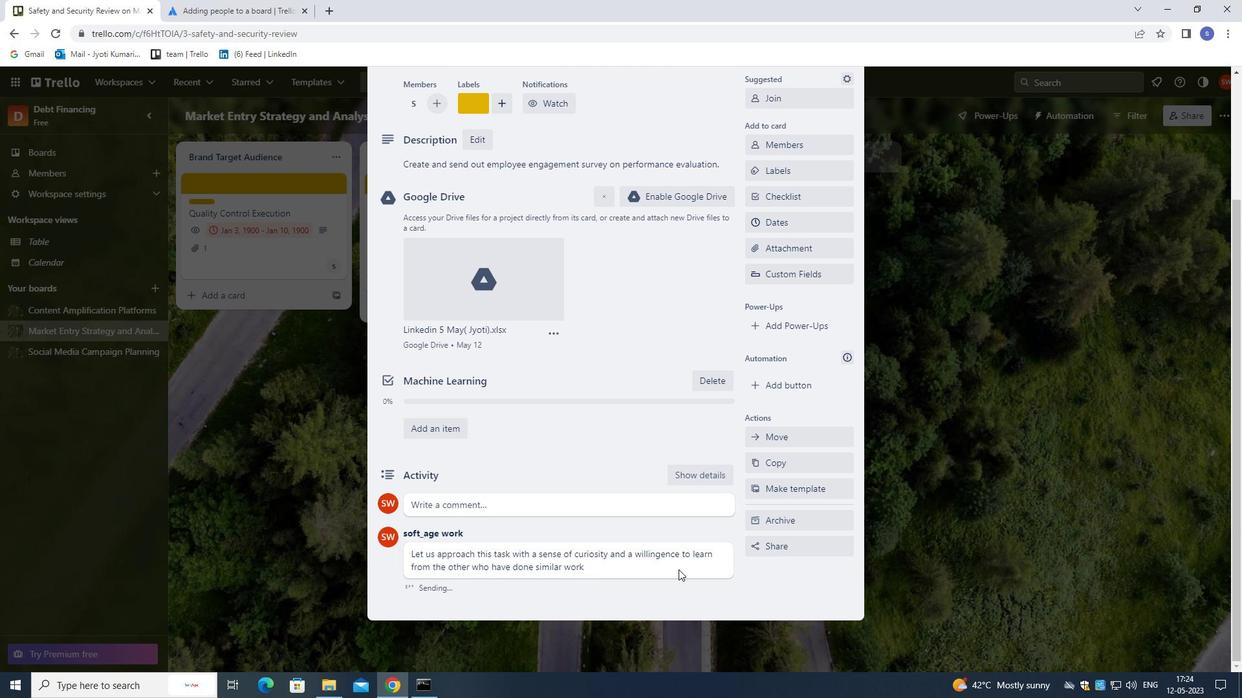 
Action: Mouse moved to (854, 108)
Screenshot: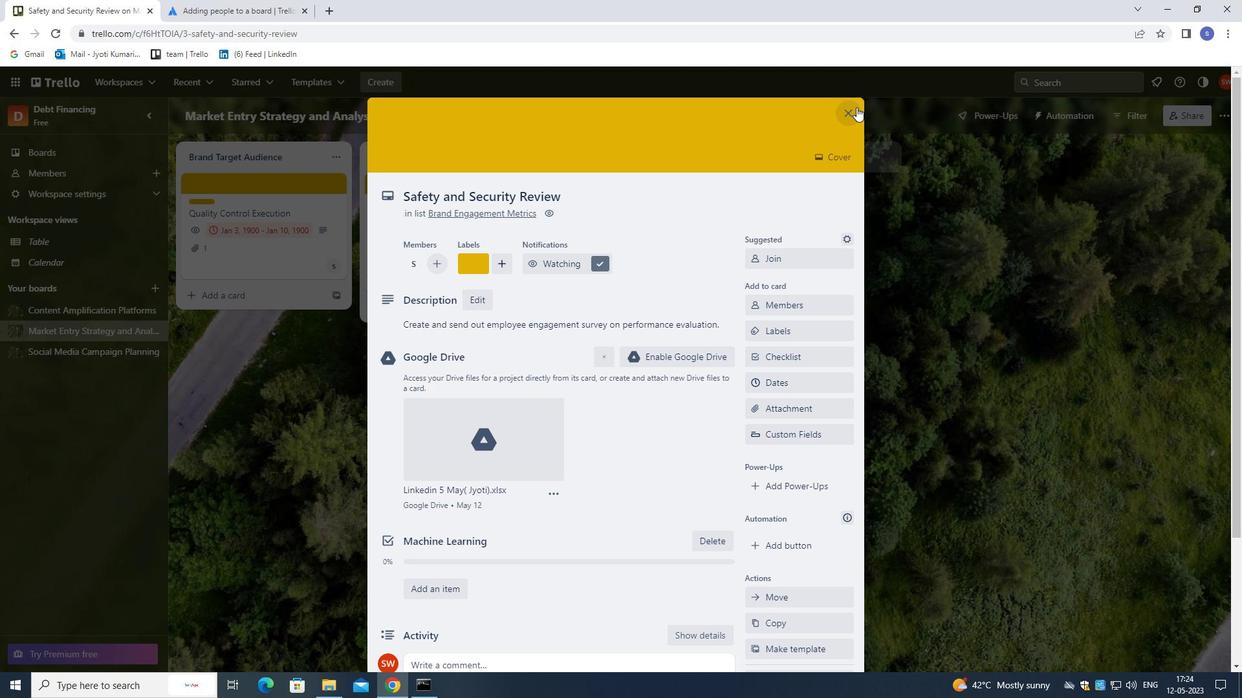 
Action: Mouse pressed left at (854, 108)
Screenshot: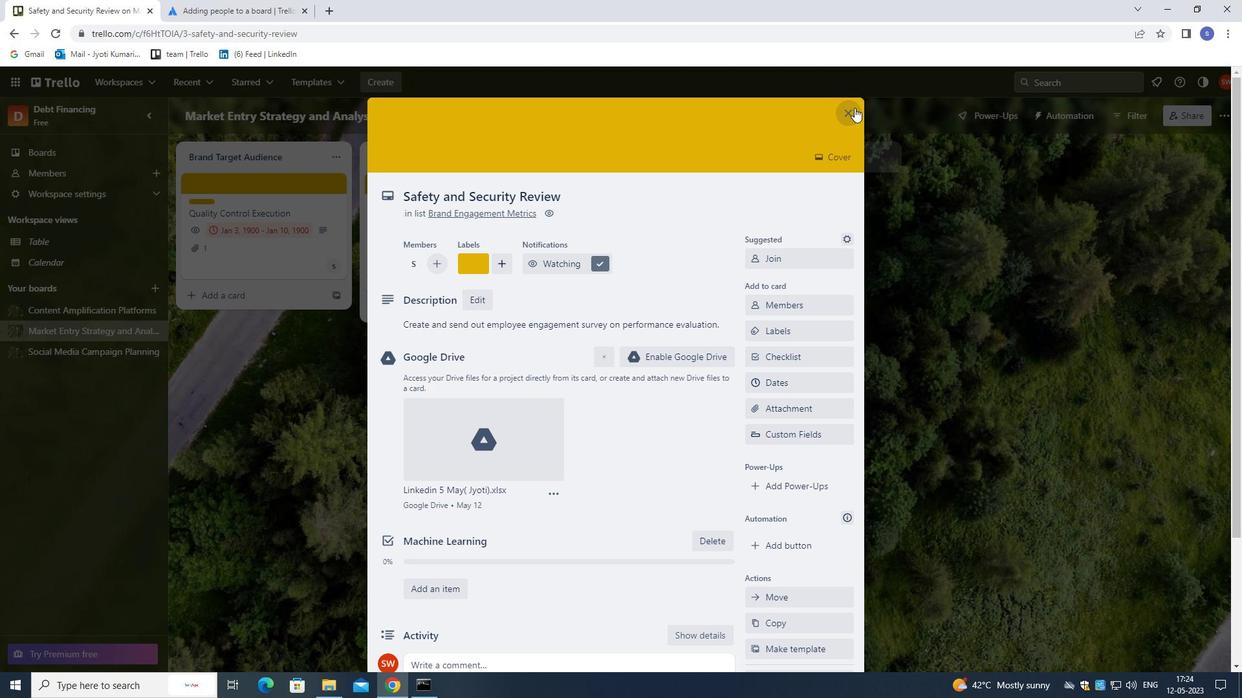 
Action: Mouse moved to (853, 108)
Screenshot: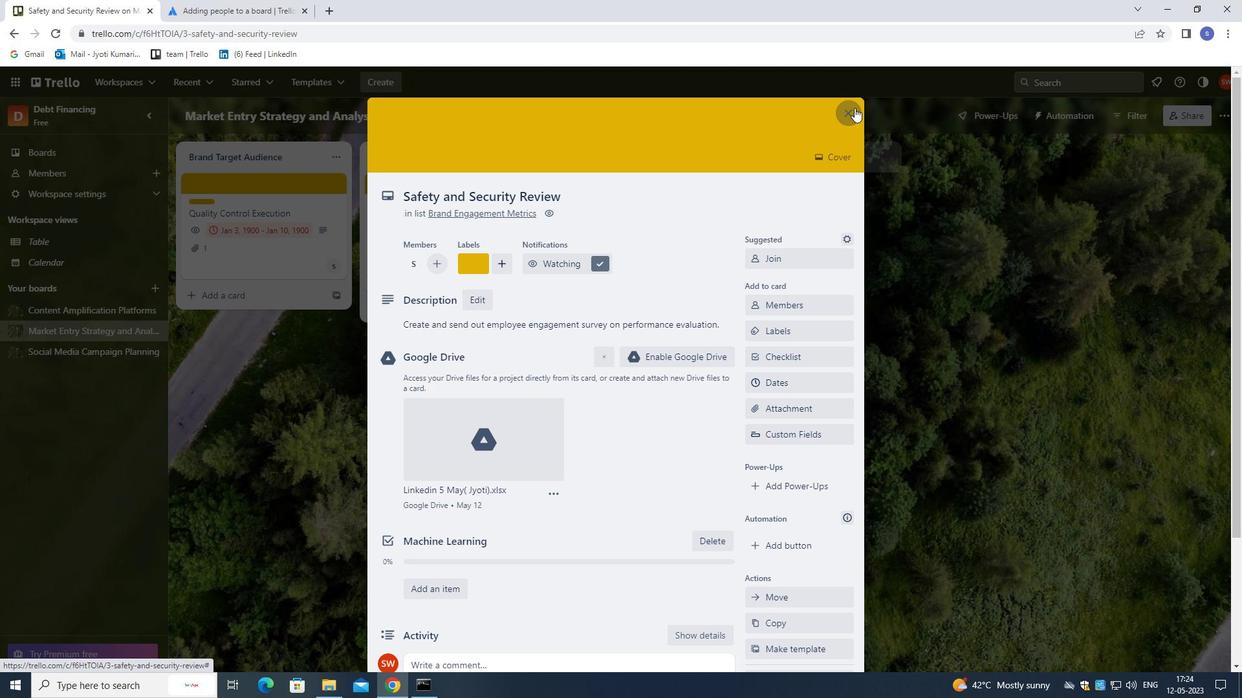
